 Task: Open an excel sheet with  and write heading  Student grades data  Add 10 students name:-  'Joshua Rivera, Zoey Coleman, Ryan Wright, Addison Bailey, Jonathan Simmons, Brooklyn Ward, Caleb Barnes, Audrey Collins, Gabriel Perry, Sofia Bell. ' in march Last week sales are  100 to 150. Math Grade:-  90, 95, 80, 92, 85,88, 90, 78, 92, 85.Science Grade:-  85, 87, 92, 88, 90, 85, 92, 80, 88, 90.English Grade:-  92, 90, 85, 90, 88, 92, 85, 82, 90, 88. _x000D_
History Grade:-  88, 92, 78, 95, 90, 90, 80, 85, 92, 90. Total use the formula   =SUM(D2:G2) then presss enter. Save page analysisSalesBySKU_2022
Action: Mouse moved to (148, 174)
Screenshot: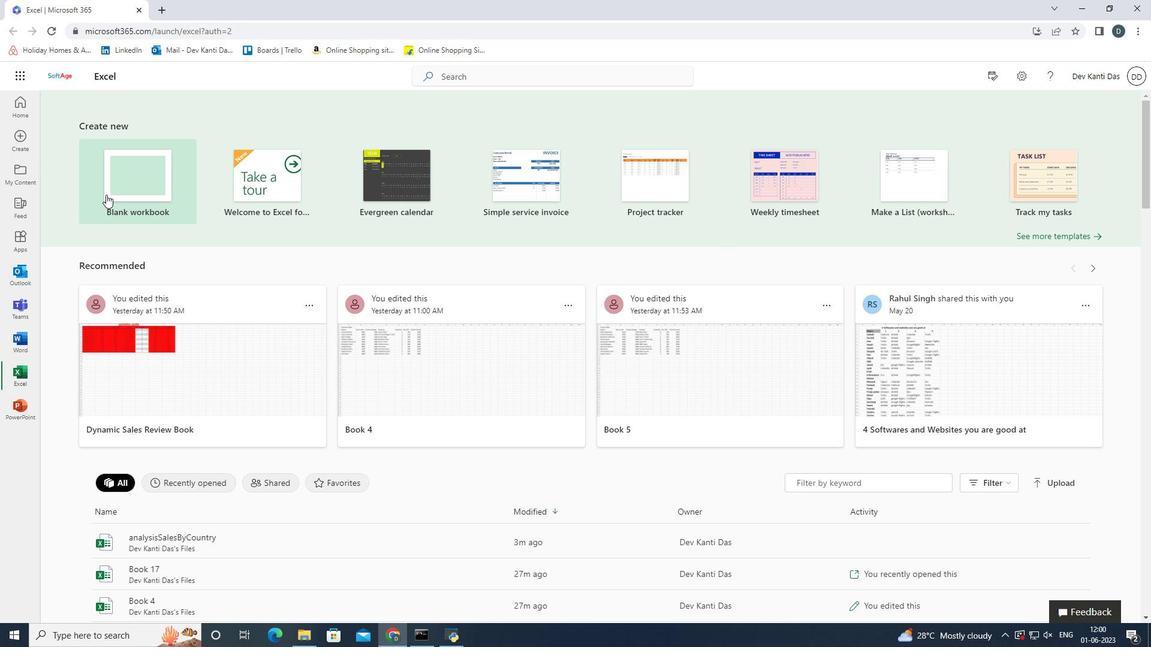
Action: Mouse pressed left at (148, 174)
Screenshot: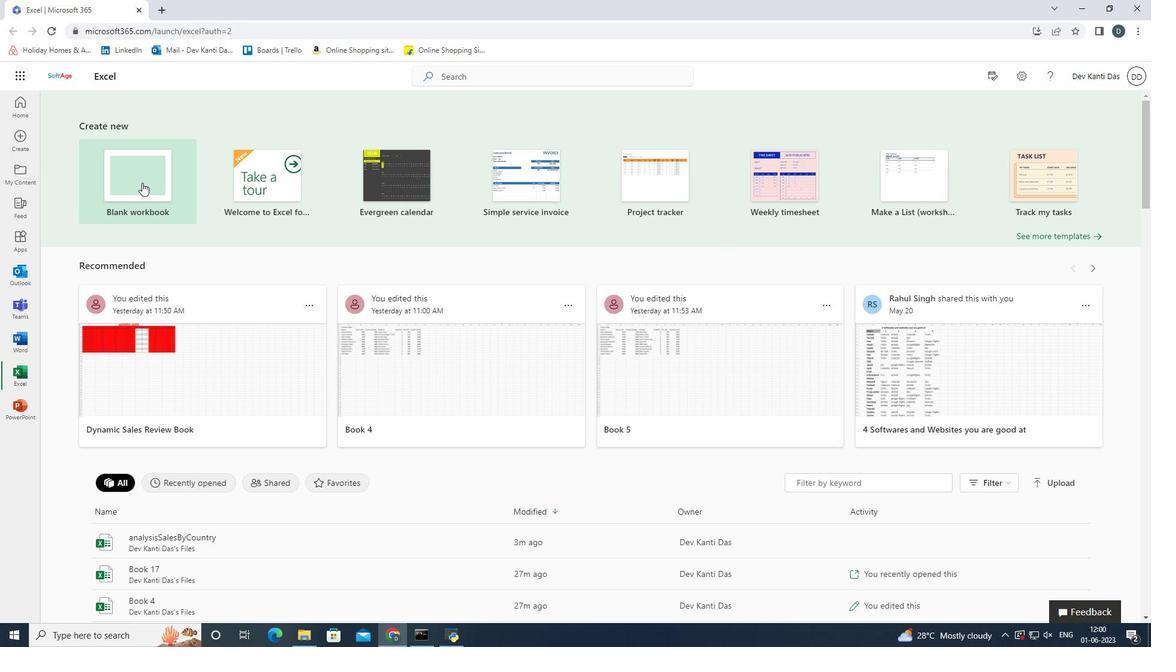 
Action: Mouse moved to (53, 202)
Screenshot: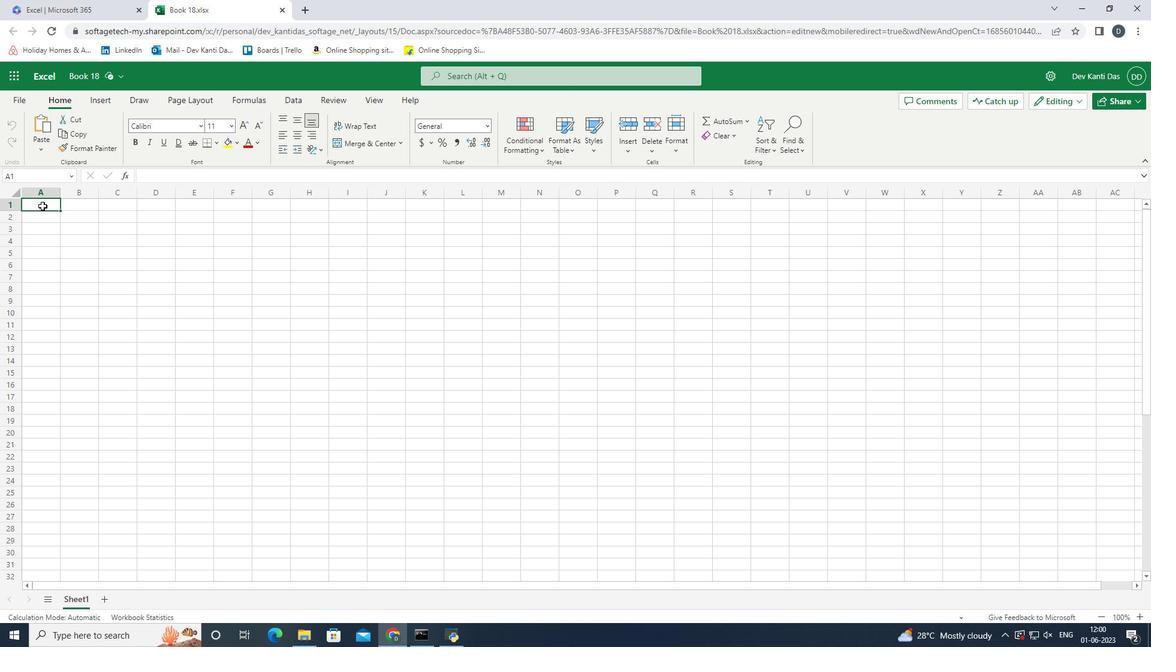 
Action: Mouse pressed left at (53, 202)
Screenshot: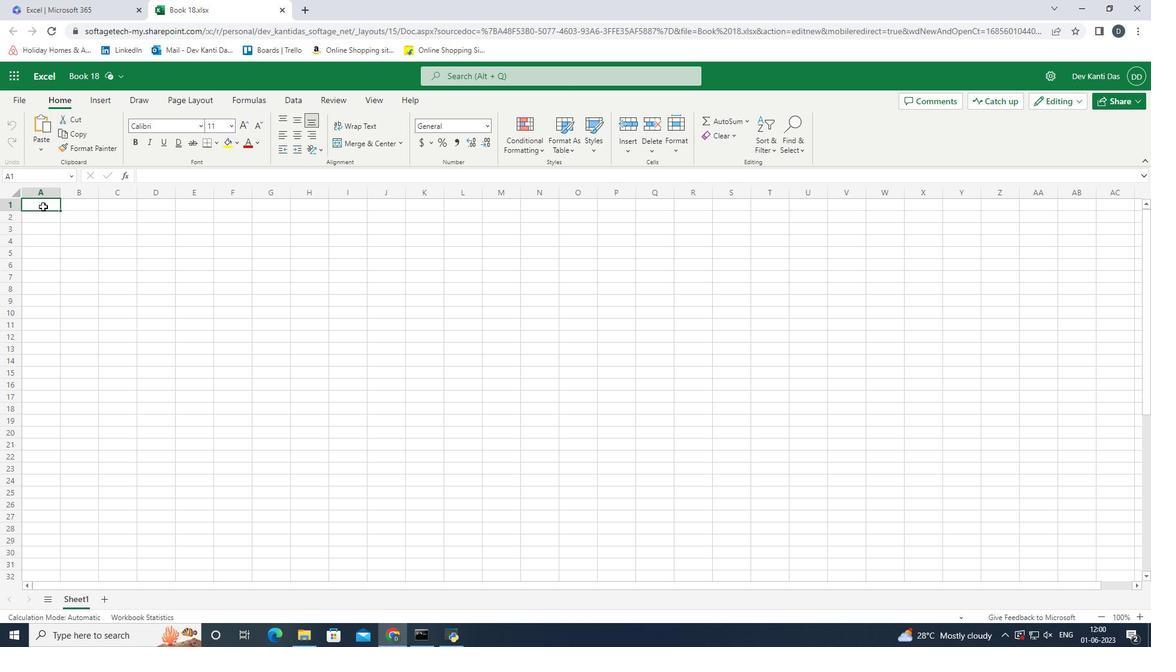 
Action: Mouse moved to (562, 315)
Screenshot: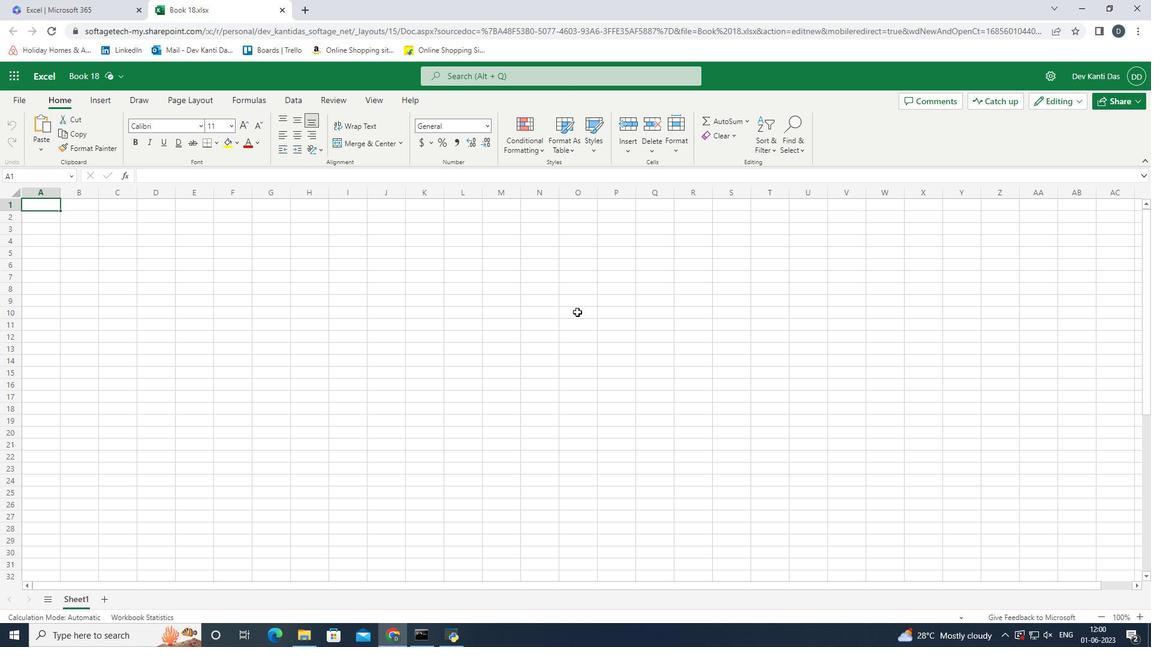 
Action: Key pressed <Key.caps_lock><Key.caps_lock><Key.caps_lock><Key.caps_lock><Key.caps_lock><Key.caps_lock><Key.caps_lock><Key.caps_lock><Key.caps_lock>STU<Key.backspace><Key.backspace><Key.caps_lock><Key.backspace><Key.shift>Student<Key.space><Key.shift>Grades<Key.space><Key.shift><Key.shift><Key.shift><Key.shift><Key.shift><Key.shift><Key.shift><Key.shift><Key.shift><Key.shift><Key.shift><Key.shift>d<Key.backspace><Key.shift>Data<Key.enter><Key.shift><Key.shift><Key.shift><Key.shift><Key.shift>Name<Key.enter><Key.shift><Key.shift><Key.shift><Key.shift><Key.shift>Joshua<Key.space><Key.shift><Key.shift><Key.shift><Key.shift><Key.shift><Key.shift>Rivera<Key.enter>
Screenshot: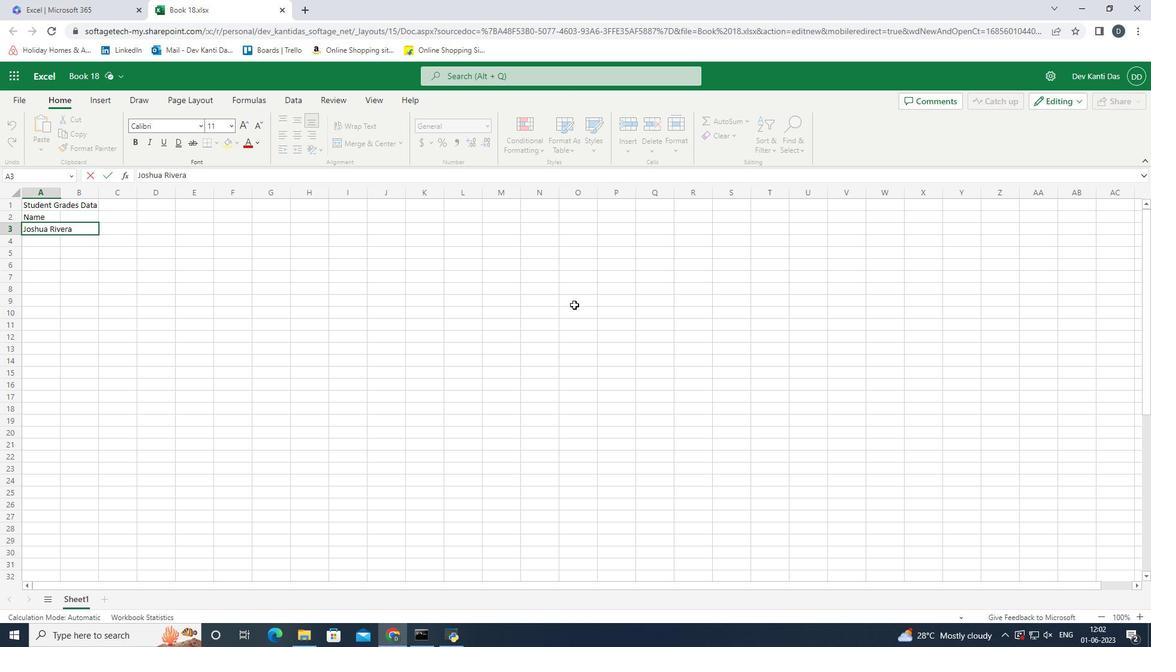 
Action: Mouse moved to (446, 307)
Screenshot: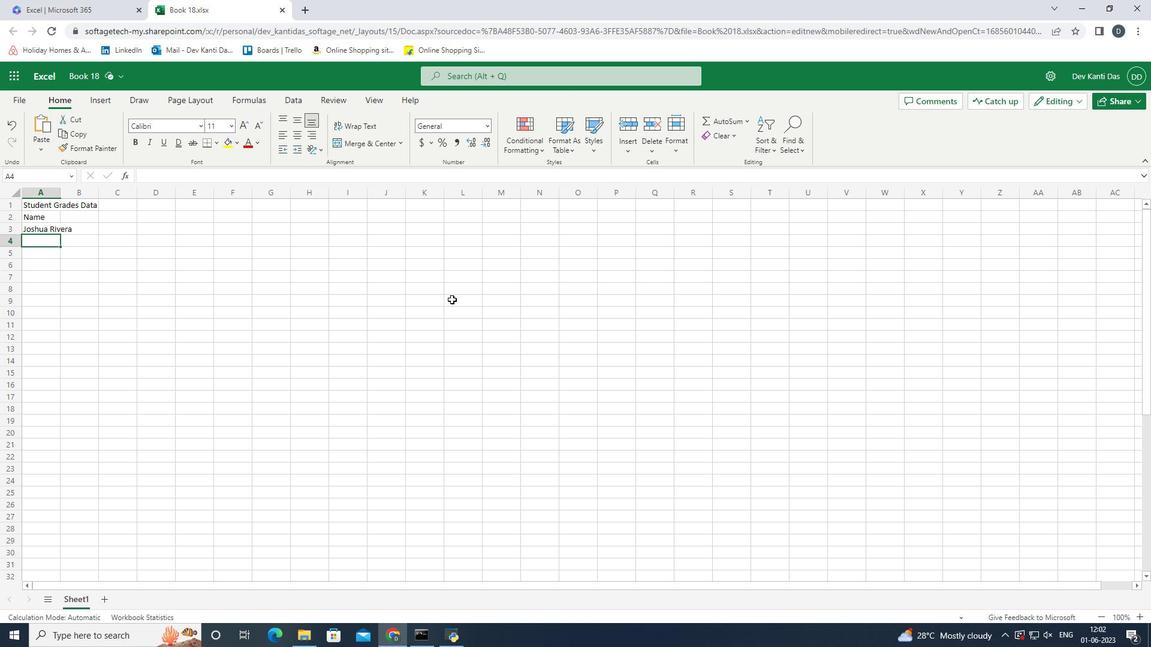 
Action: Key pressed <Key.shift>Zoey<Key.space><Key.shift>C
Screenshot: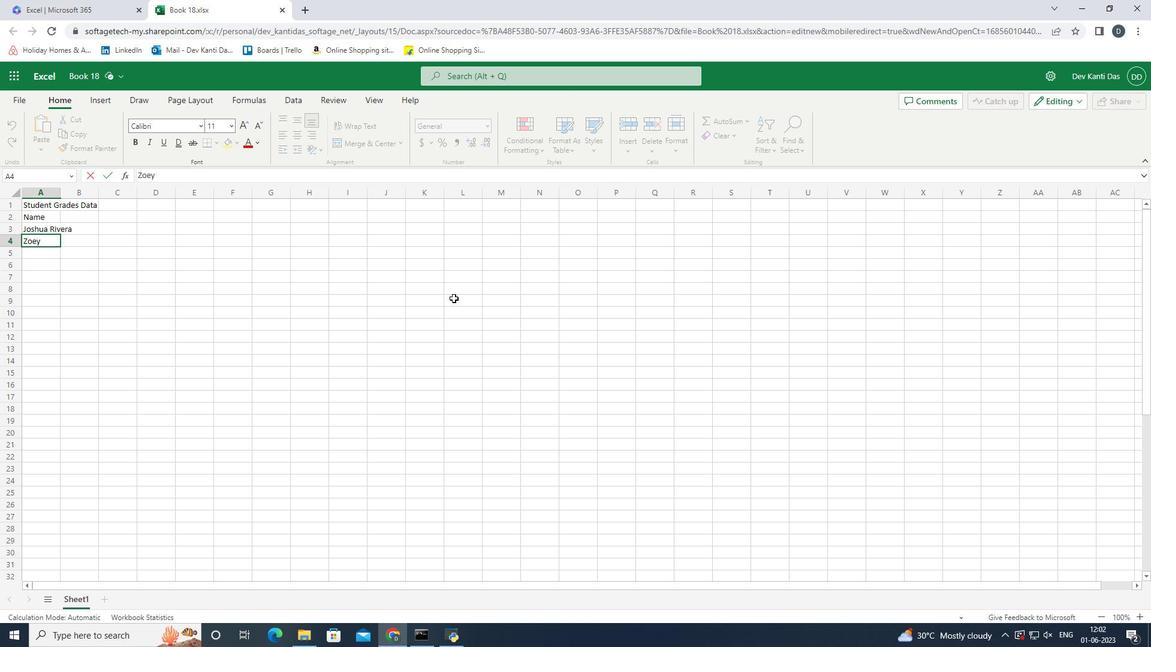 
Action: Mouse moved to (484, 288)
Screenshot: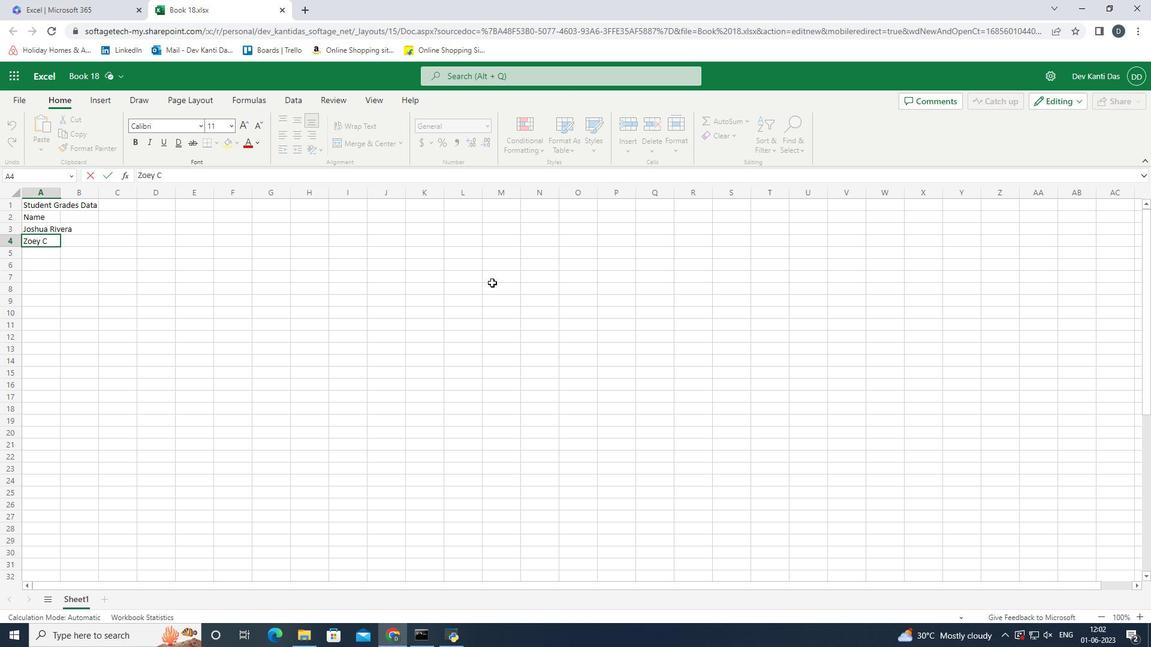 
Action: Key pressed oleman<Key.enter><Key.shift><Key.shift>Ryan<Key.space><Key.shift><Key.shift><Key.shift><Key.shift><Key.shift><Key.shift><Key.shift><Key.shift><Key.shift><Key.shift><Key.shift><Key.shift>Wright<Key.enter><Key.shift><Key.shift><Key.shift><Key.shift>Addison<Key.space><Key.shift><Key.shift>Bailey<Key.enter><Key.shift>Jonathan<Key.space><Key.shift><Key.shift><Key.shift><Key.shift><Key.shift><Key.shift><Key.shift>Simmons<Key.enter><Key.shift>Brooklyn<Key.space><Key.shift>Ward<Key.enter><Key.shift>Caleb<Key.space><Key.shift><Key.shift><Key.shift><Key.shift><Key.shift><Key.shift><Key.shift>Barnes<Key.enter><Key.shift><Key.shift>Audrey<Key.space><Key.shift><Key.shift><Key.shift><Key.shift><Key.shift><Key.shift><Key.shift><Key.shift><Key.shift><Key.shift><Key.shift><Key.shift><Key.shift><Key.shift><Key.shift><Key.shift><Key.shift><Key.shift><Key.shift><Key.shift><Key.shift><Key.shift><Key.shift><Key.shift><Key.shift><Key.shift><Key.shift><Key.shift><Key.shift><Key.shift><Key.shift><Key.shift><Key.shift><Key.shift><Key.shift><Key.shift><Key.shift>Collins<Key.enter><Key.shift>Gabriel<Key.space><Key.shift><Key.shift><Key.shift><Key.shift><Key.shift><Key.shift><Key.shift><Key.shift><Key.shift><Key.shift><Key.shift>Perry<Key.enter><Key.shift>Sofia<Key.space><Key.shift><Key.shift><Key.shift><Key.shift>Bell<Key.down><Key.up><Key.right>
Screenshot: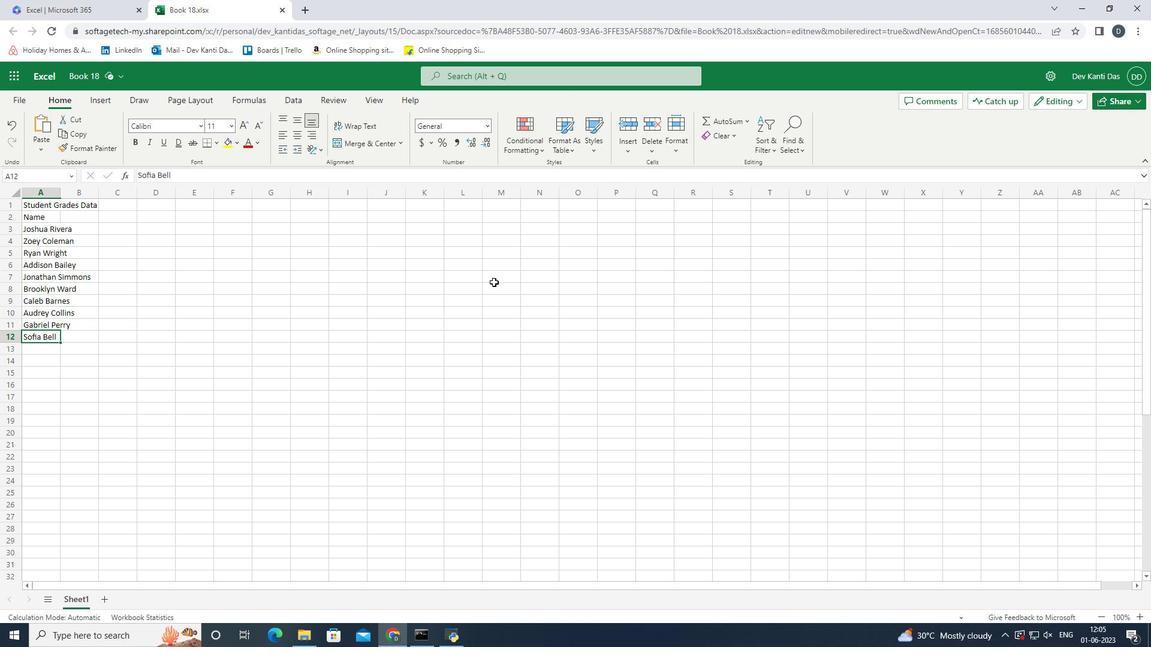 
Action: Mouse moved to (70, 190)
Screenshot: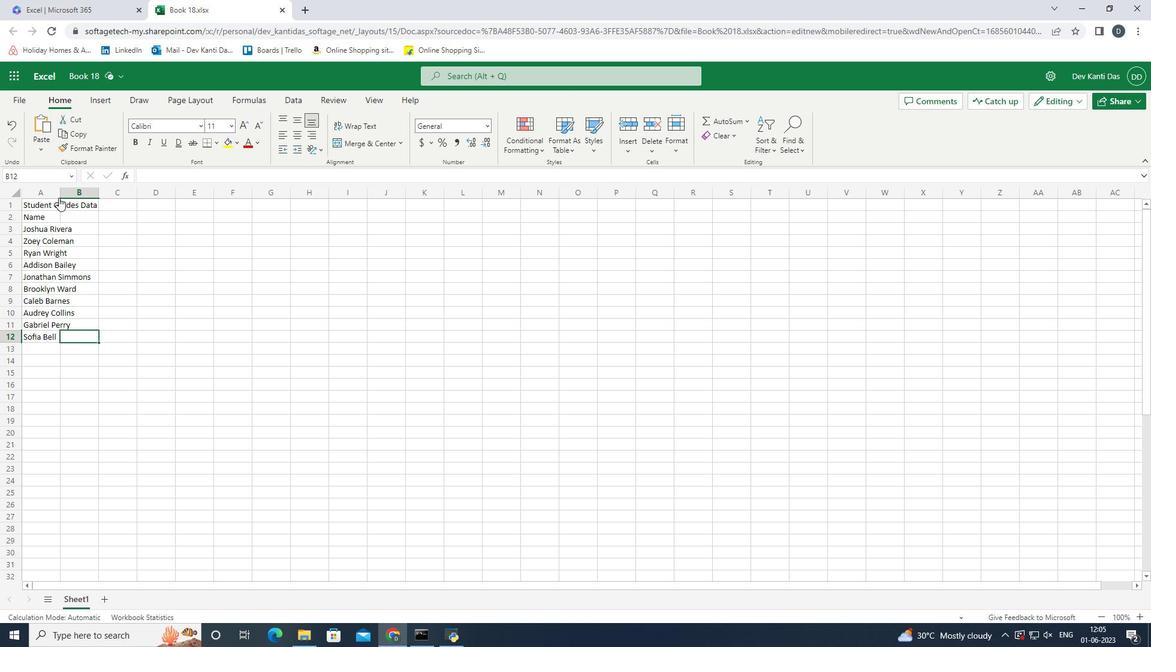 
Action: Mouse pressed left at (70, 190)
Screenshot: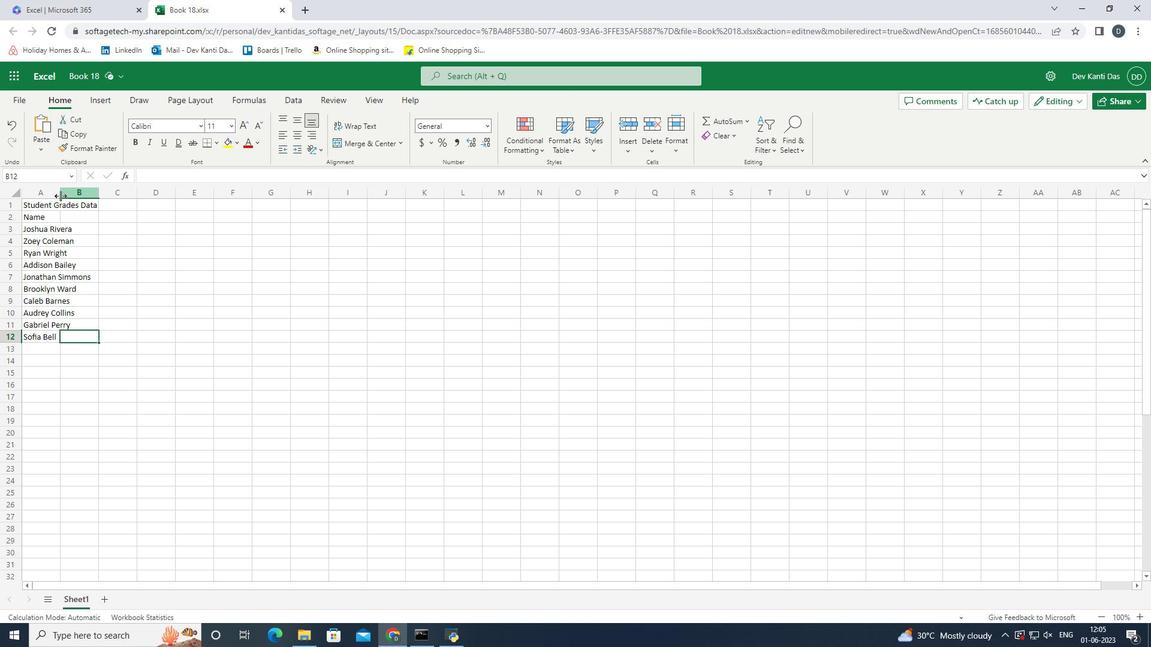 
Action: Mouse moved to (132, 212)
Screenshot: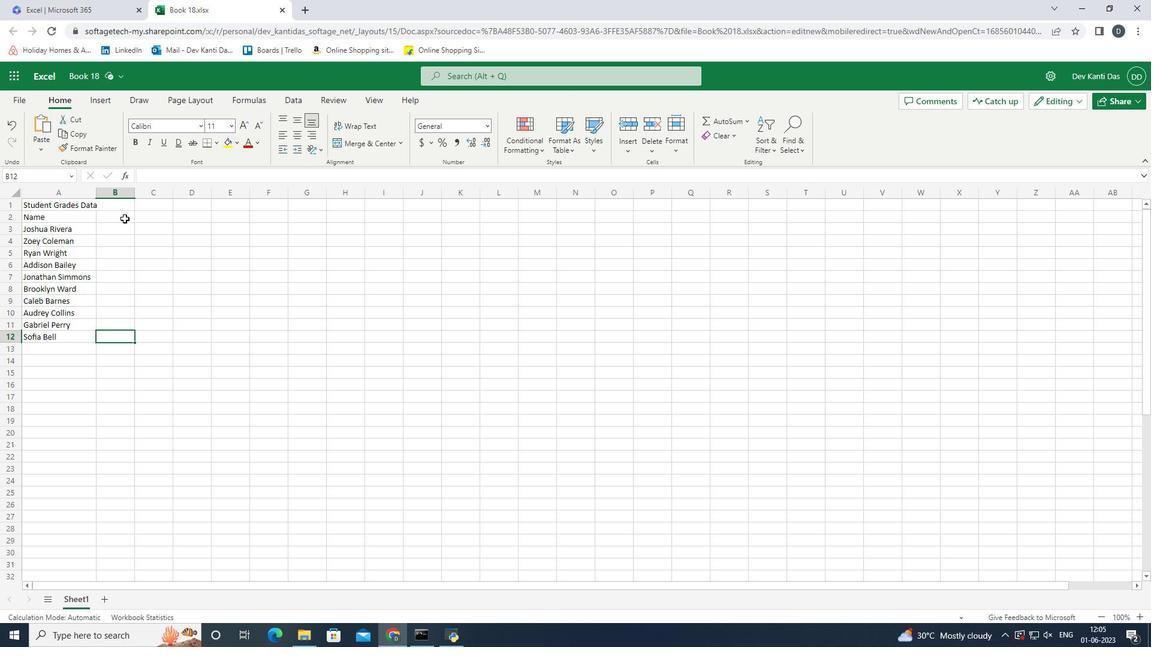 
Action: Mouse pressed left at (132, 212)
Screenshot: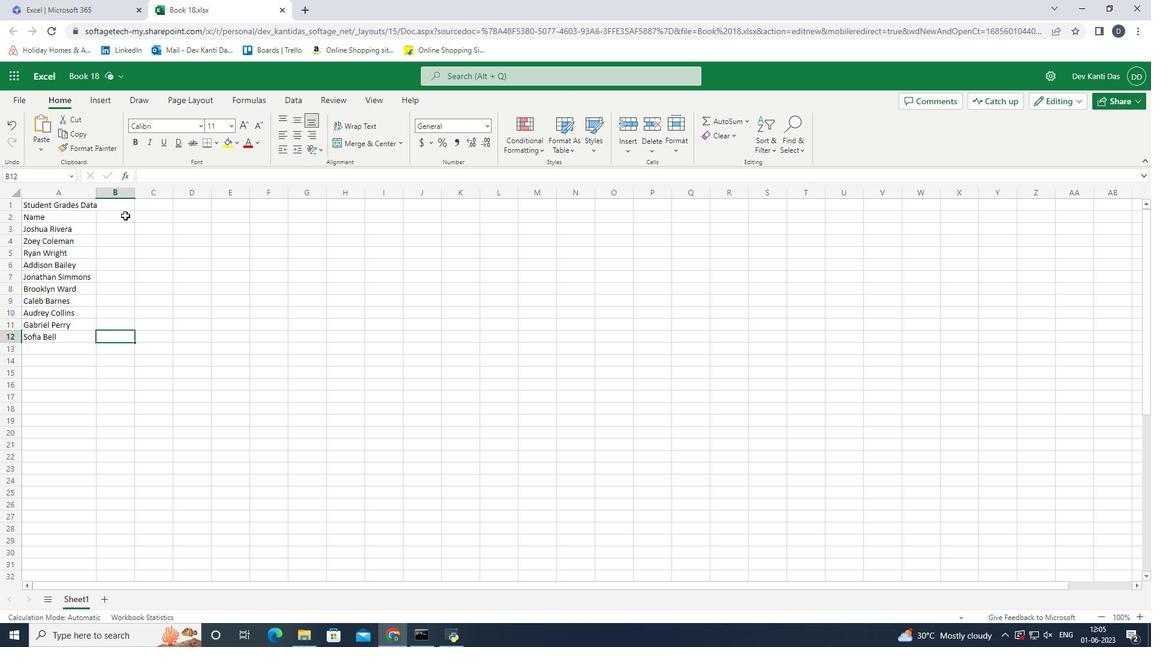 
Action: Mouse moved to (237, 315)
Screenshot: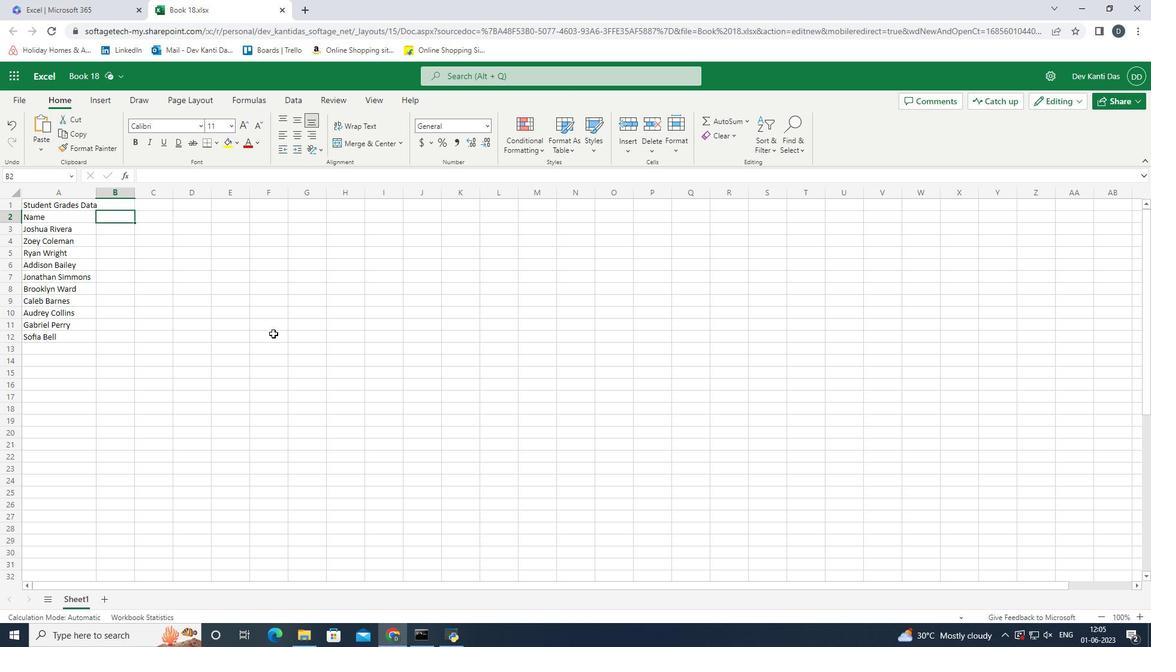 
Action: Key pressed <Key.shift>Last<Key.space><Key.shift><Key.shift><Key.shift><Key.shift><Key.shift><Key.shift><Key.shift><Key.shift><Key.shift>Week<Key.space><Key.shift>Sales<Key.enter>
Screenshot: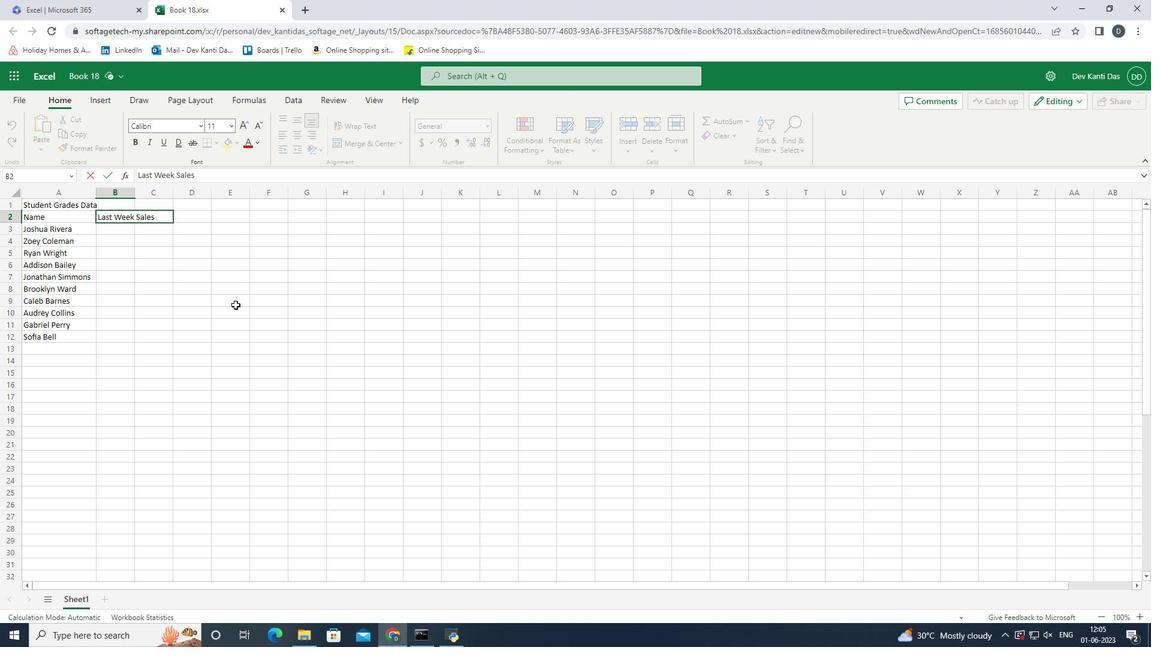 
Action: Mouse moved to (142, 190)
Screenshot: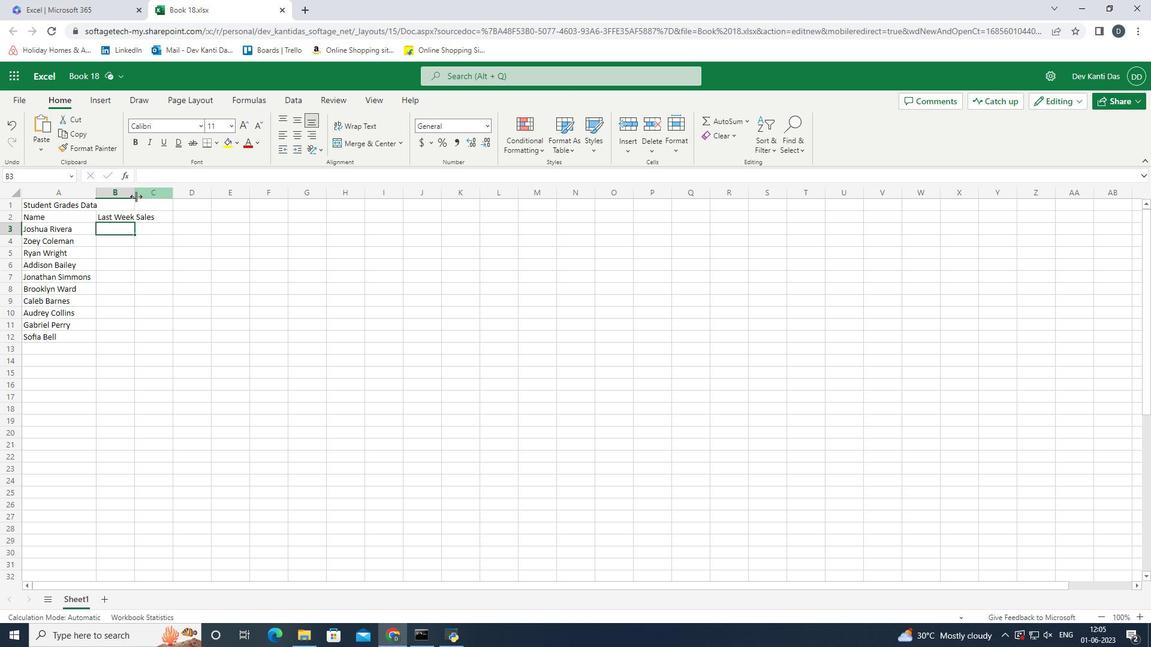 
Action: Mouse pressed left at (142, 190)
Screenshot: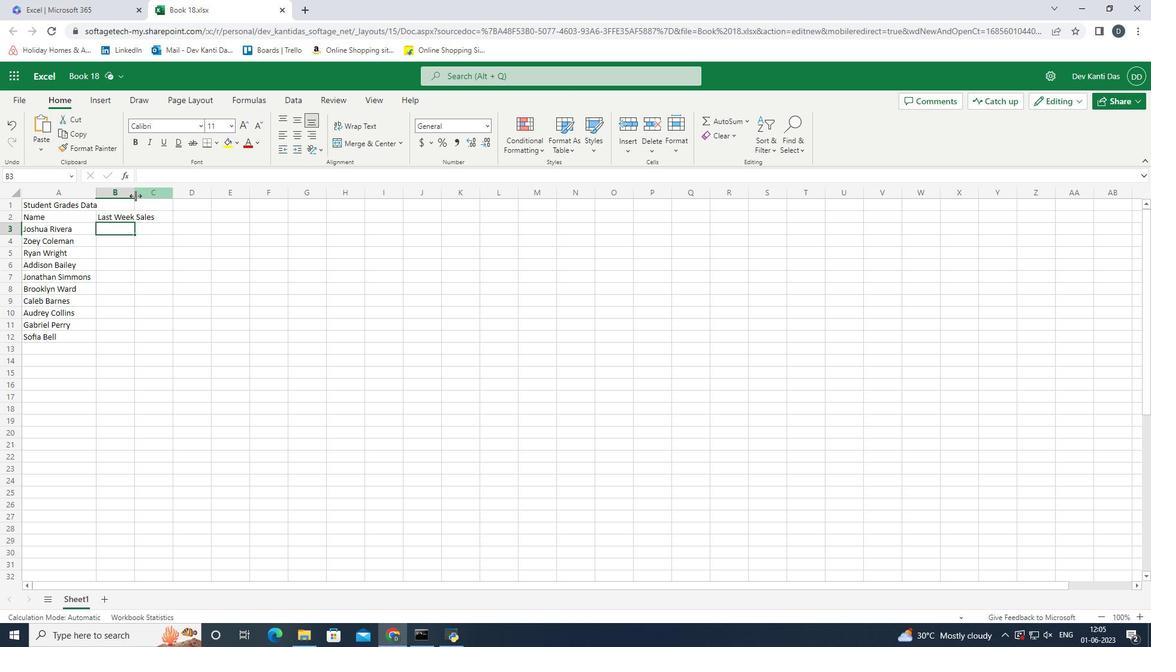 
Action: Mouse moved to (151, 214)
Screenshot: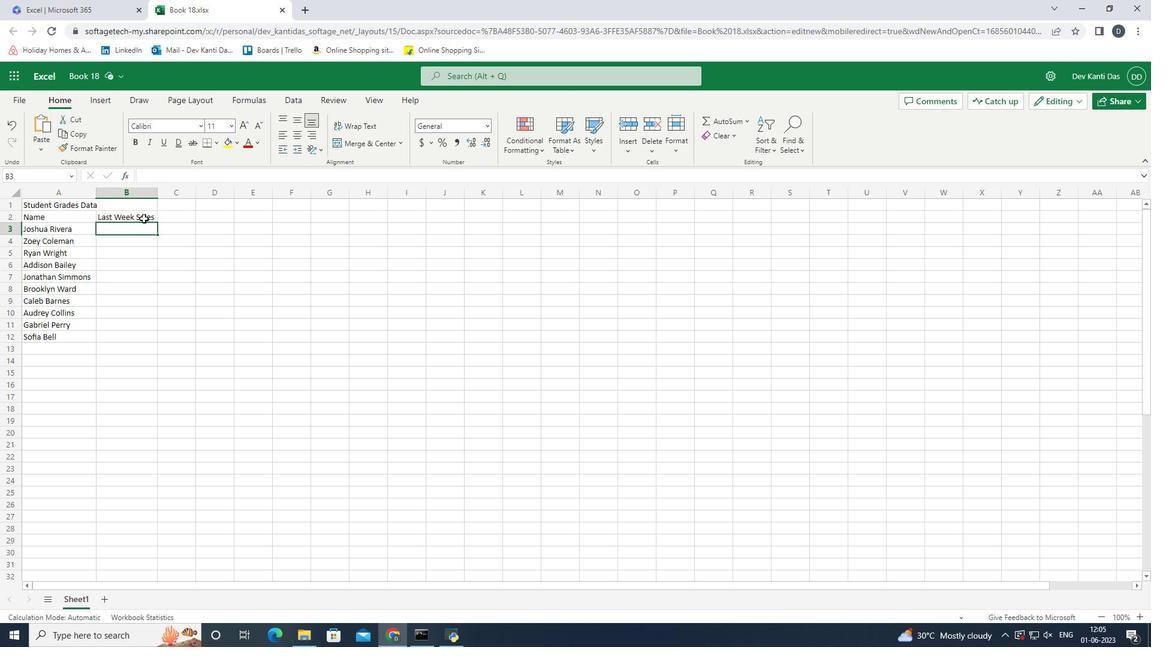 
Action: Mouse pressed left at (151, 214)
Screenshot: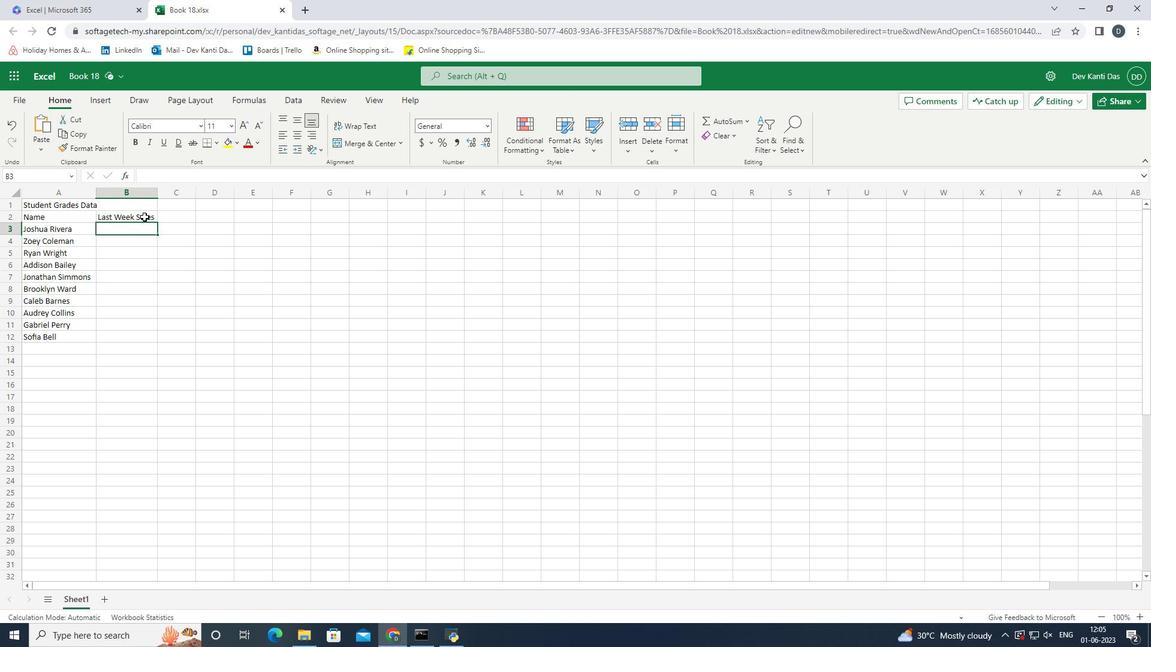 
Action: Mouse moved to (146, 214)
Screenshot: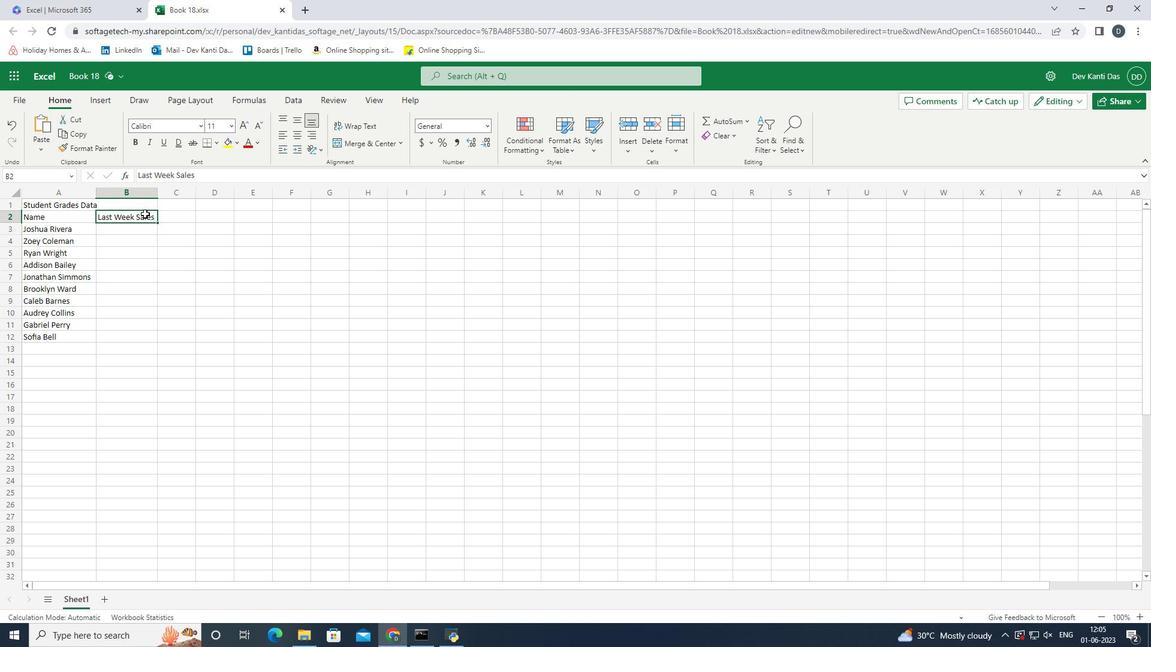 
Action: Mouse pressed left at (146, 214)
Screenshot: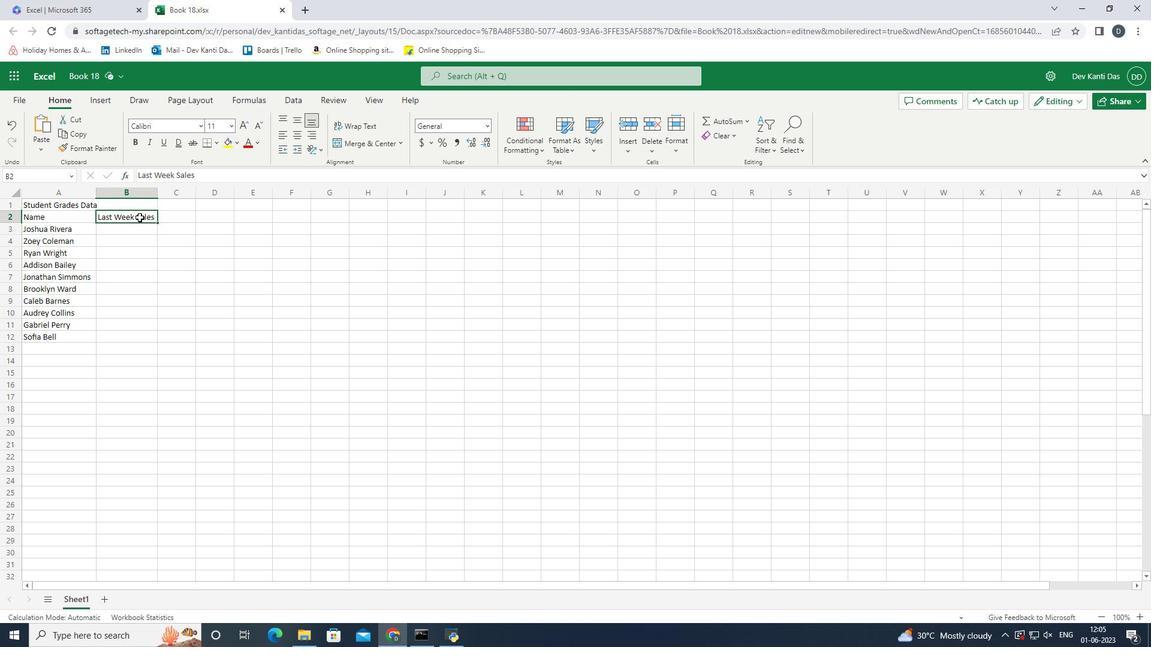 
Action: Mouse pressed left at (146, 214)
Screenshot: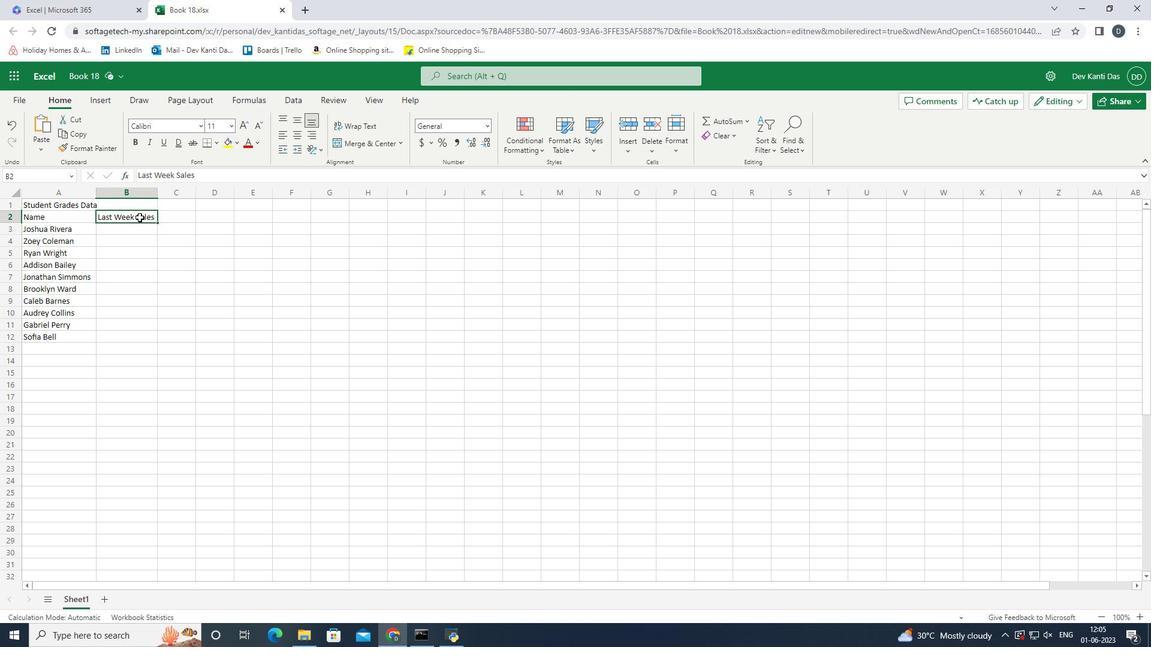 
Action: Mouse moved to (297, 216)
Screenshot: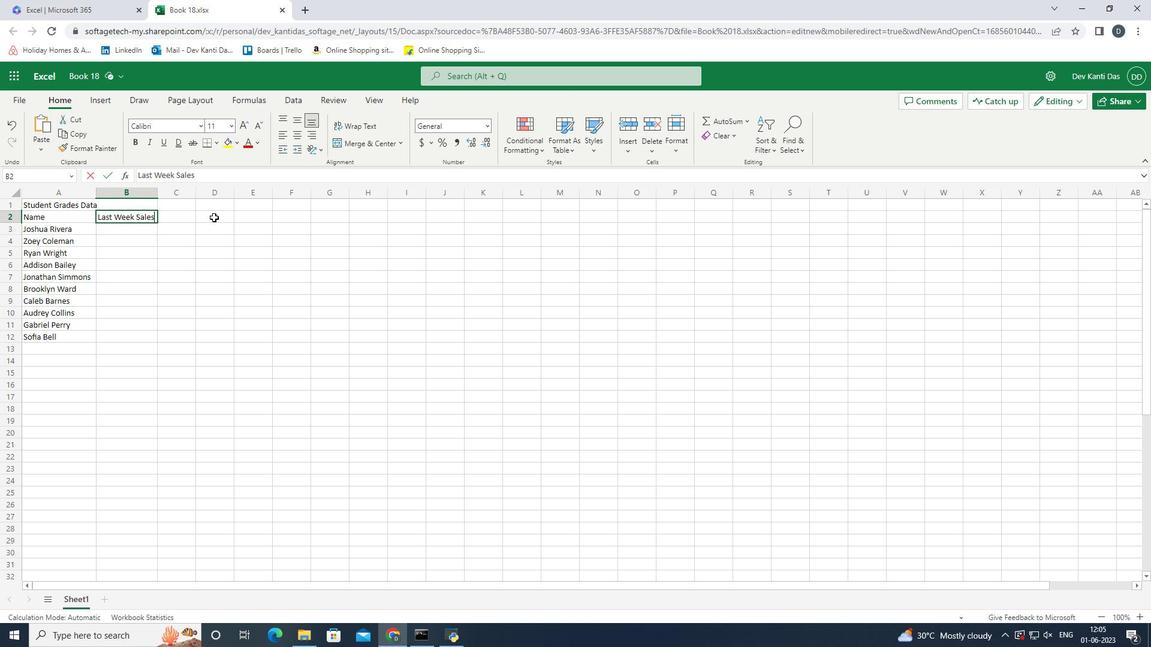 
Action: Key pressed <Key.space>of<Key.space><Key.shift>March<Key.enter>
Screenshot: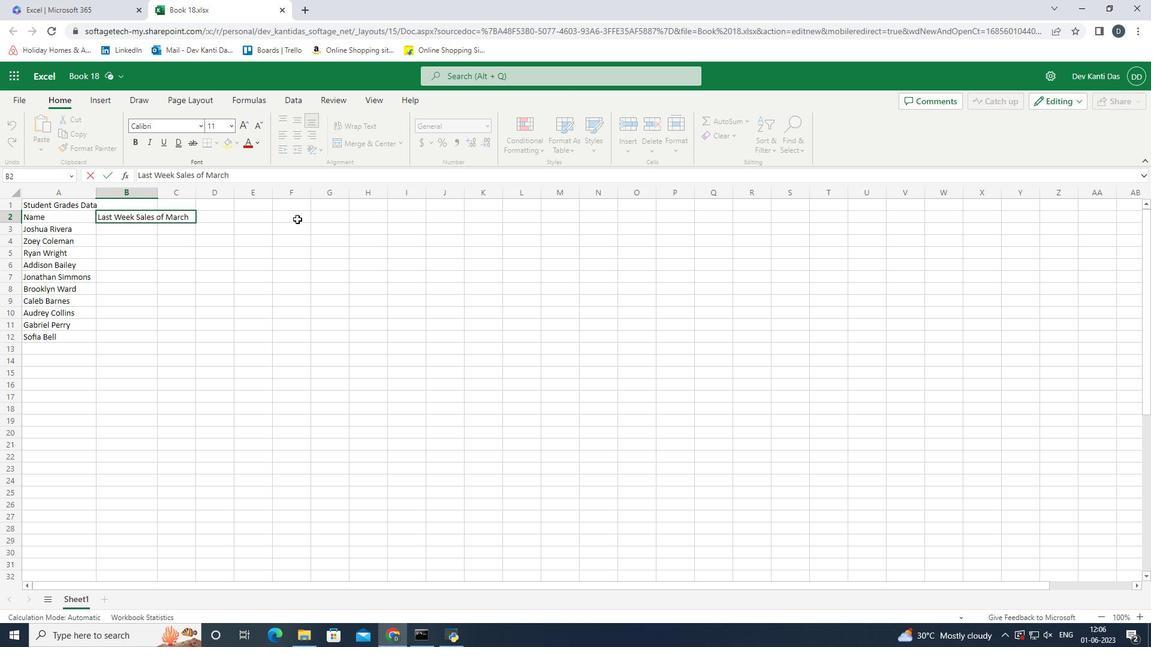 
Action: Mouse moved to (163, 184)
Screenshot: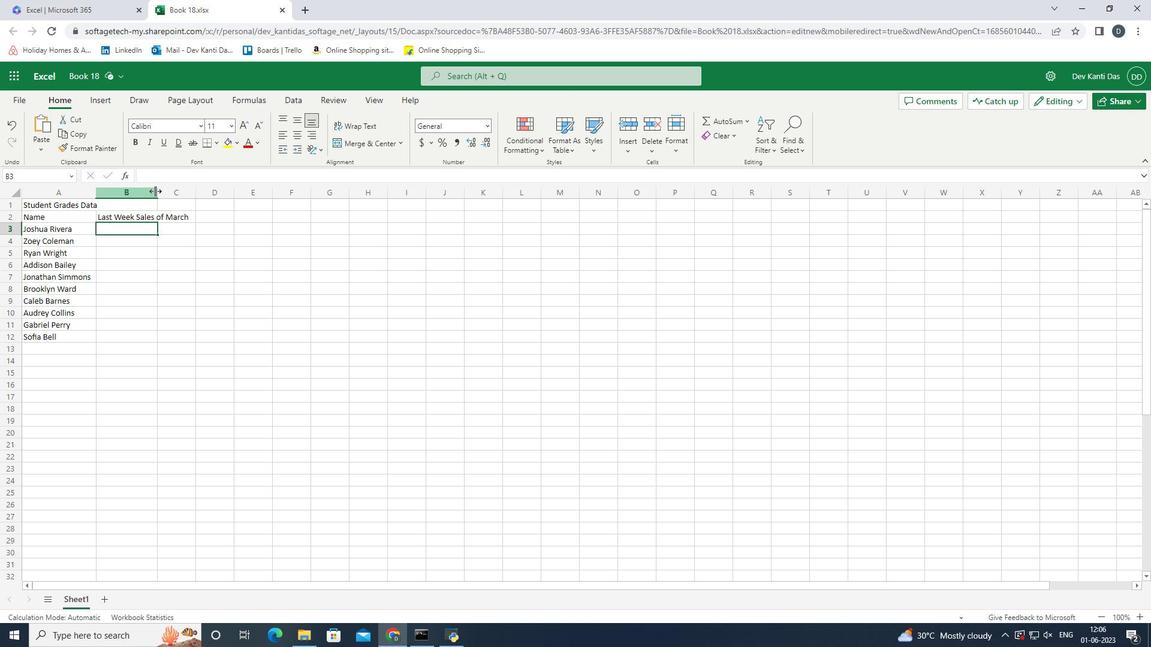 
Action: Mouse pressed left at (163, 184)
Screenshot: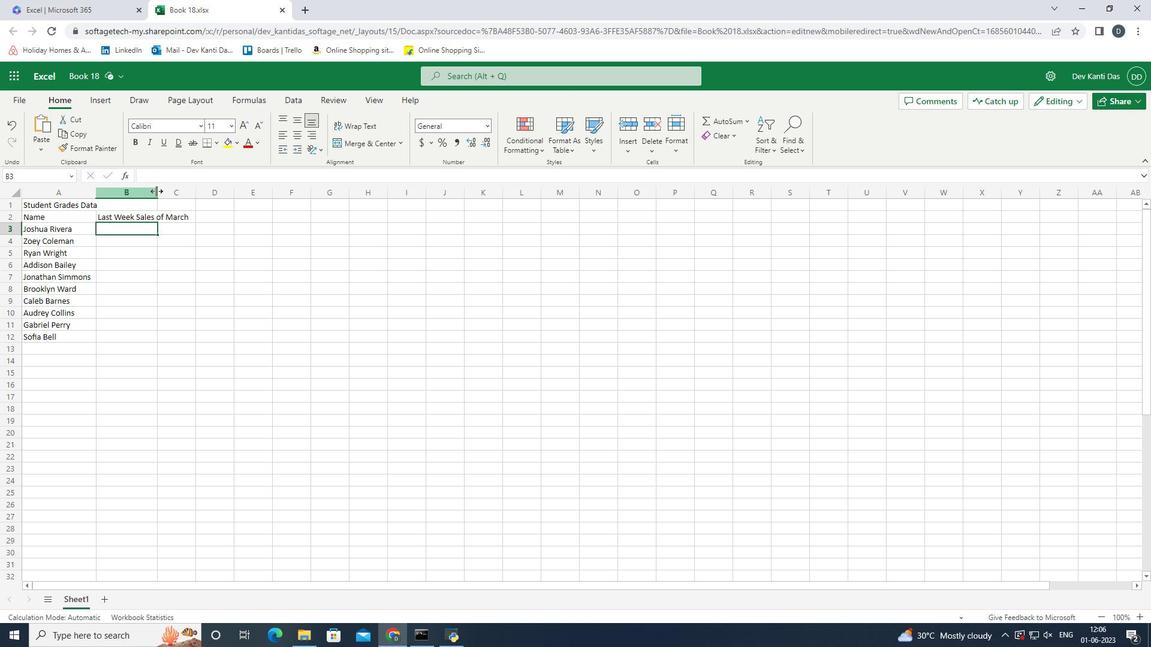 
Action: Mouse moved to (315, 303)
Screenshot: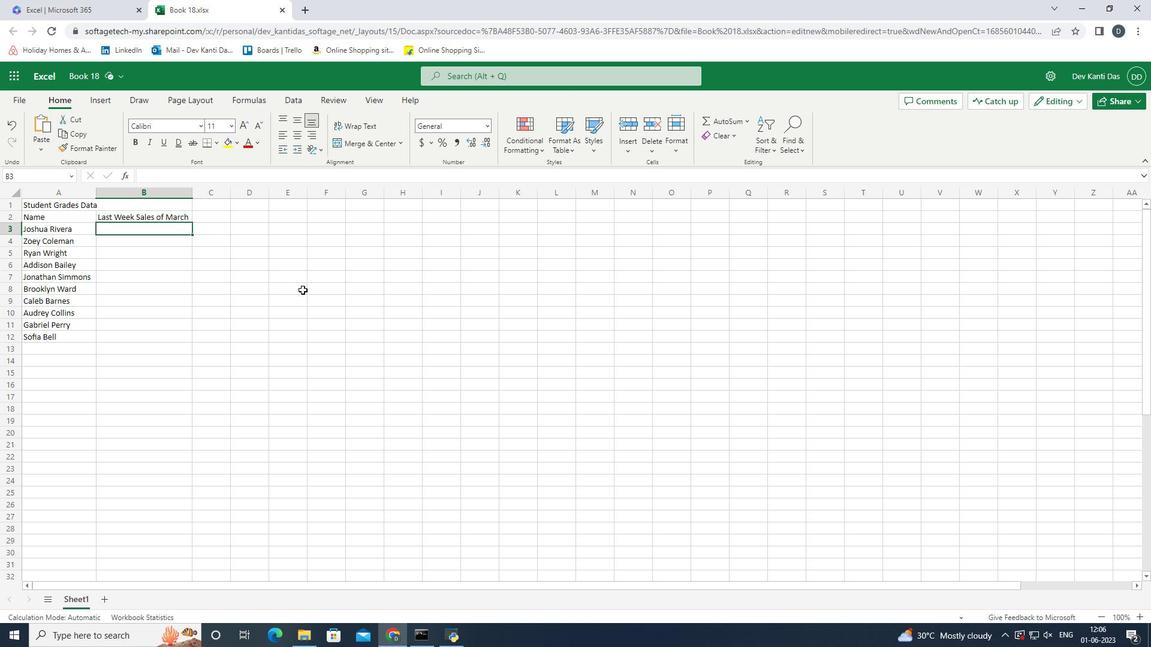 
Action: Key pressed 105<Key.enter>110<Key.enter>115<Key.enter>120<Key.enter>125<Key.enter>130<Key.enter>135<Key.enter>140<Key.enter>145<Key.enter>150<Key.enter><Key.up><Key.right><Key.up><Key.up><Key.up><Key.up><Key.up><Key.up><Key.up><Key.up><Key.up><Key.up><Key.up><Key.up><Key.down><Key.down><Key.up><Key.down><Key.up>
Screenshot: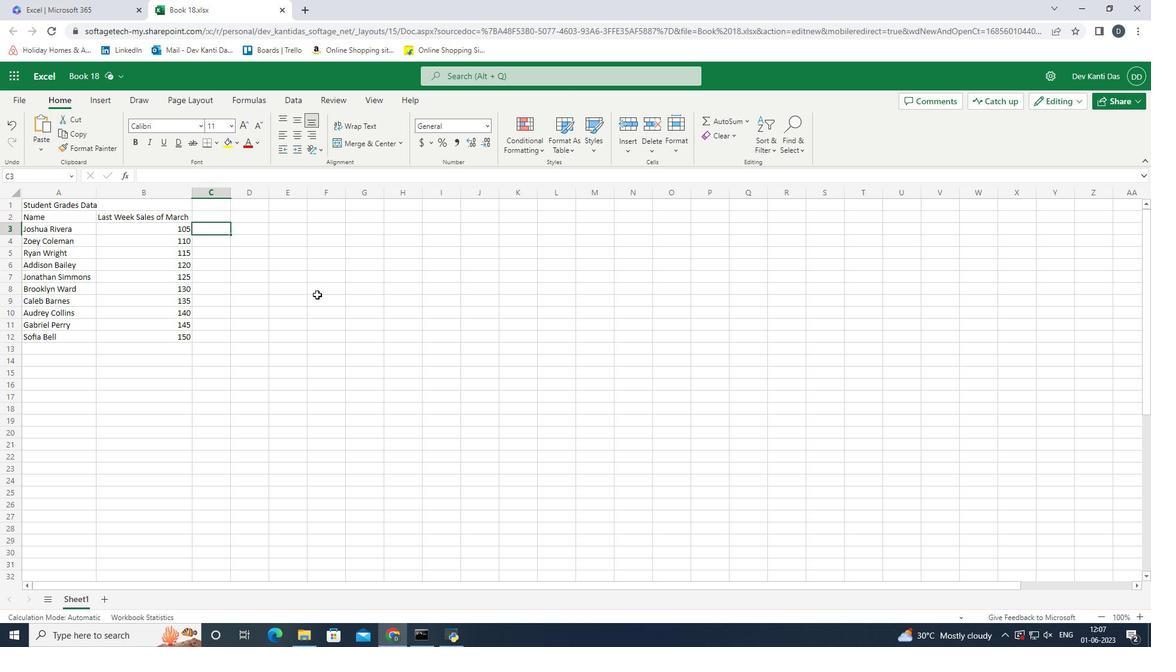 
Action: Mouse moved to (477, 334)
Screenshot: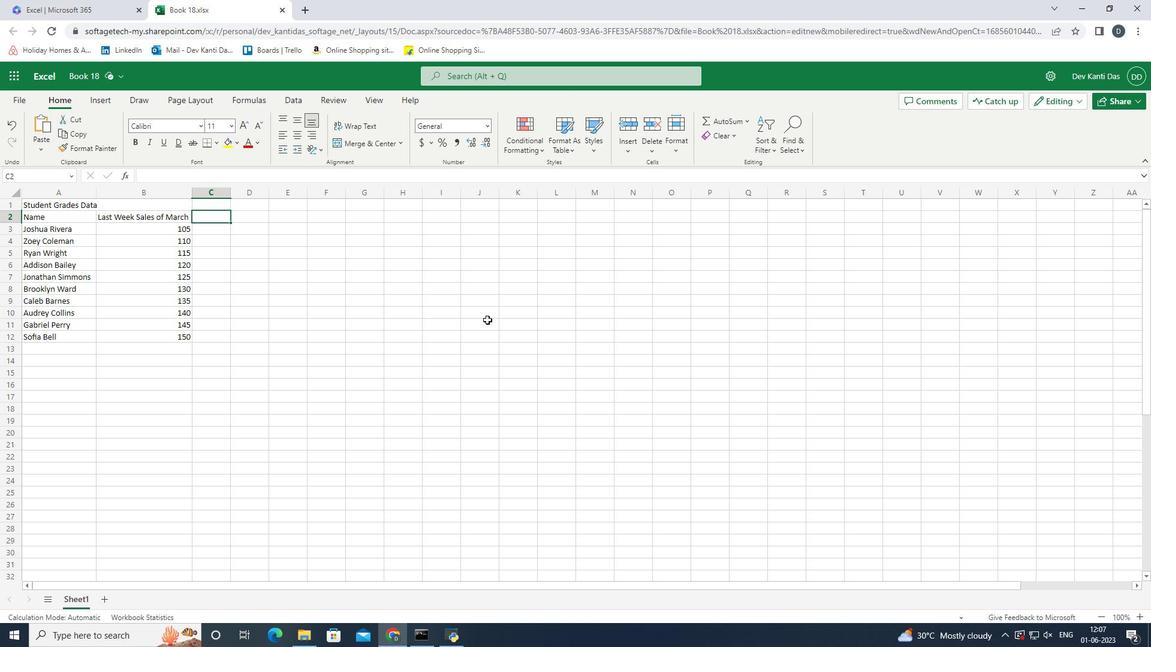 
Action: Key pressed <Key.shift><Key.shift><Key.shift><Key.shift><Key.shift>Math<Key.space><Key.shift><Key.shift><Key.shift><Key.shift><Key.shift><Key.shift><Key.shift><Key.shift><Key.shift><Key.shift><Key.shift><Key.shift><Key.shift><Key.shift>Grade<Key.enter>90<Key.enter>95<Key.enter>80<Key.enter>92<Key.enter>85<Key.enter>88<Key.enter>90<Key.enter>78<Key.enter>92<Key.enter>85<Key.enter><Key.up><Key.right><Key.up><Key.up><Key.up><Key.up><Key.up><Key.up><Key.up><Key.up><Key.up><Key.up><Key.up><Key.down>
Screenshot: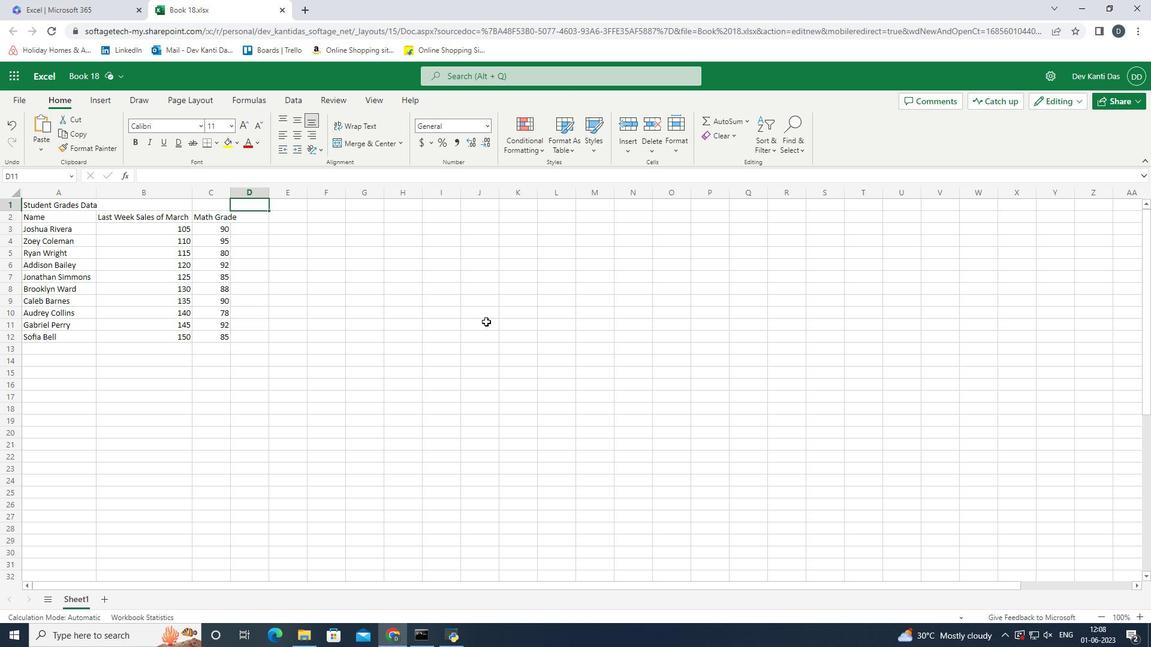 
Action: Mouse moved to (232, 185)
Screenshot: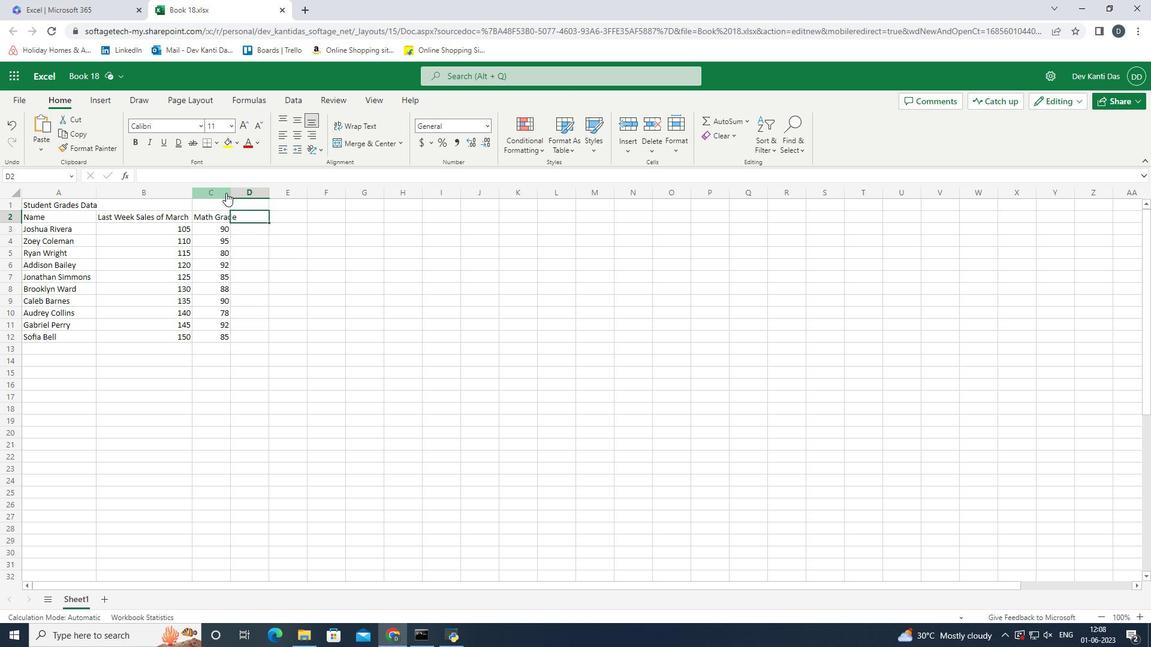 
Action: Mouse pressed left at (232, 185)
Screenshot: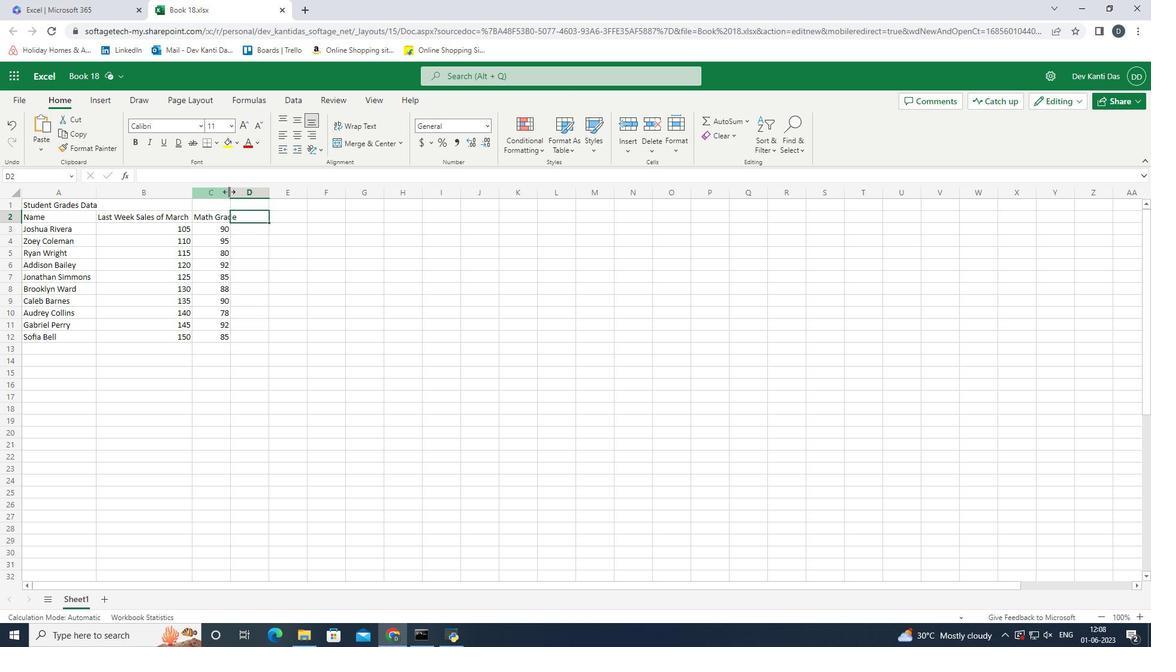 
Action: Mouse moved to (239, 190)
Screenshot: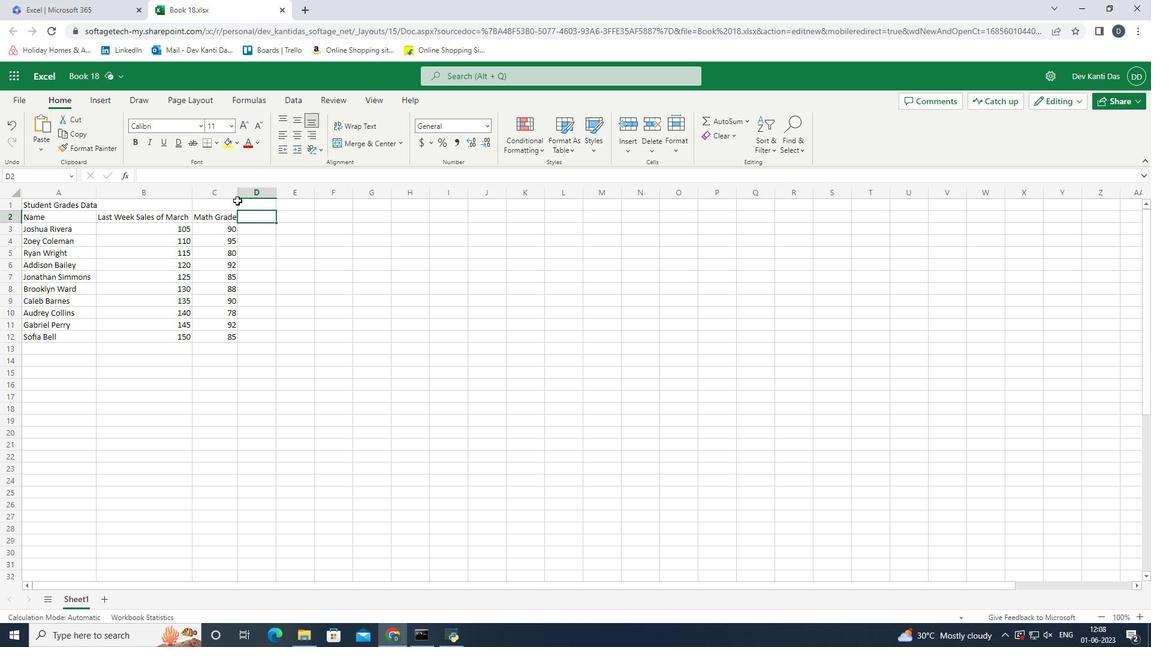 
Action: Mouse pressed left at (239, 190)
Screenshot: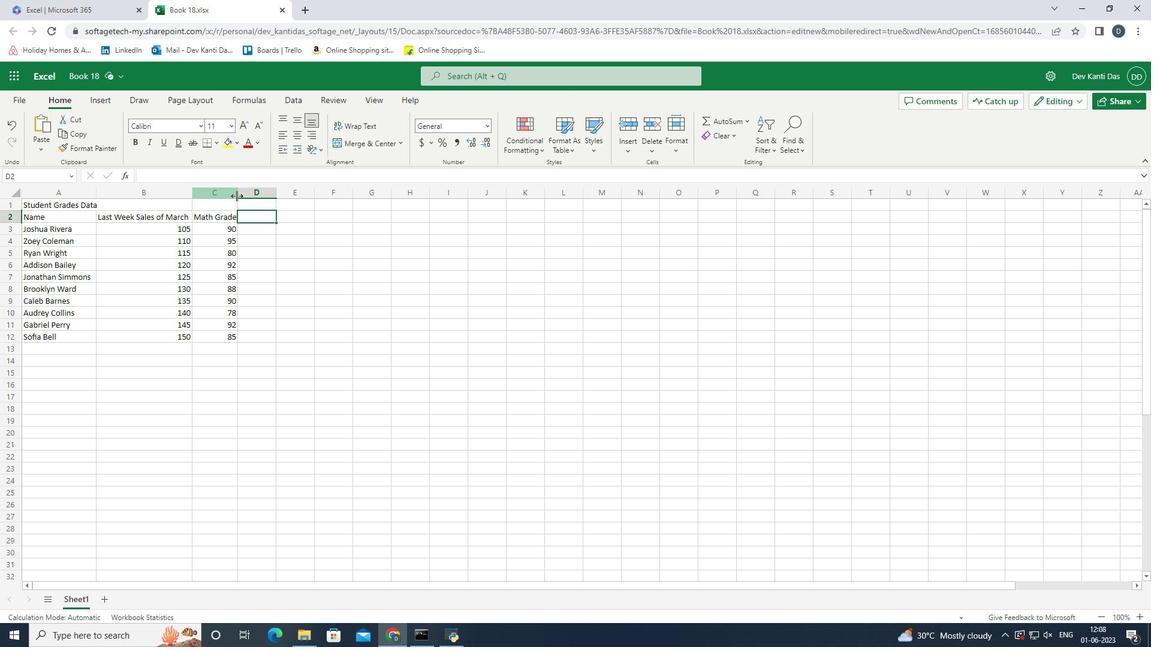 
Action: Mouse moved to (350, 344)
Screenshot: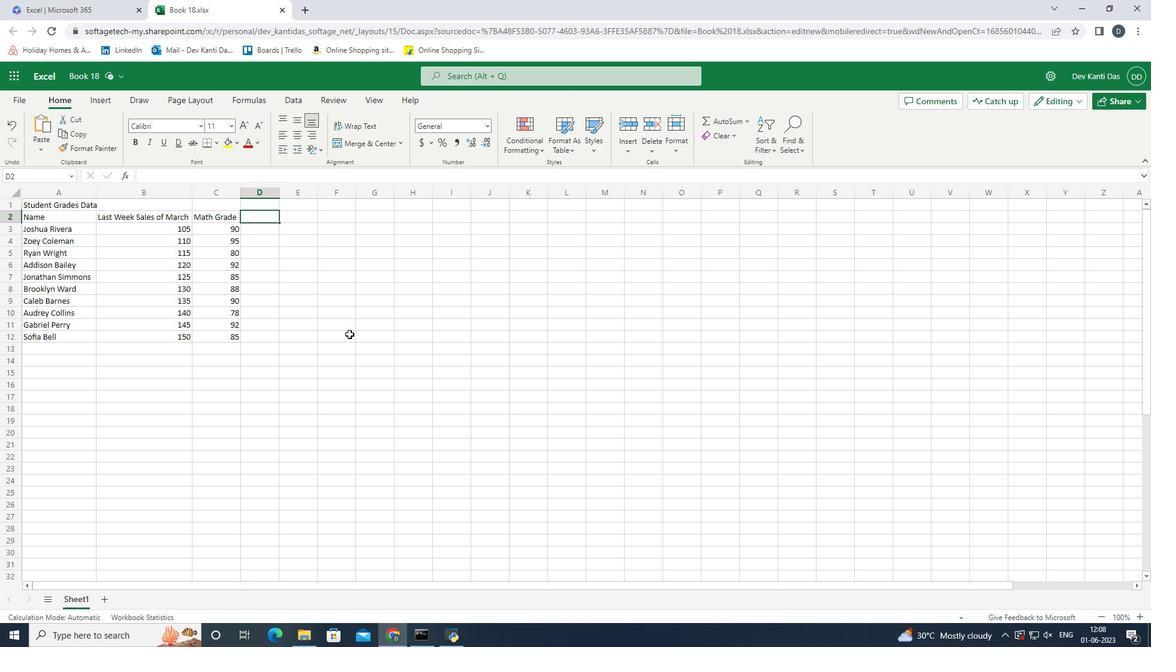 
Action: Key pressed <Key.shift>Science<Key.space><Key.shift>Grade<Key.enter>85<Key.enter>87<Key.enter>92<Key.enter>88<Key.enter>90<Key.enter>85<Key.enter>
Screenshot: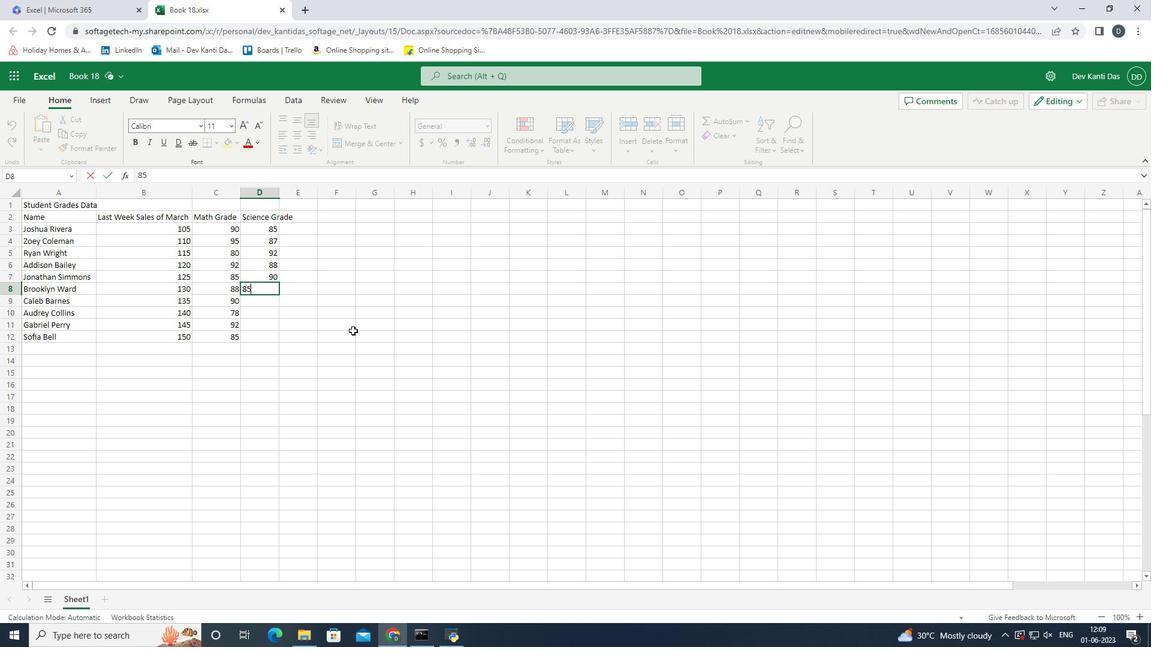 
Action: Mouse moved to (425, 385)
Screenshot: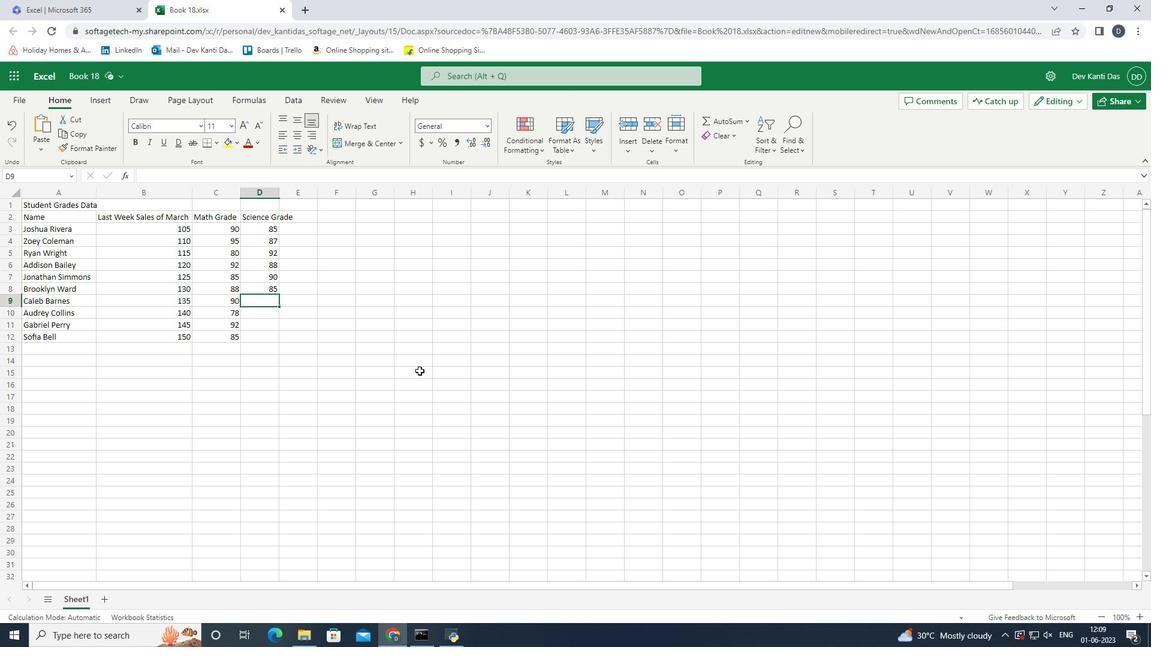 
Action: Key pressed 92<Key.enter>80<Key.enter>88<Key.enter>90<Key.enter><Key.up><Key.right><Key.up><Key.up><Key.up><Key.up><Key.up><Key.up><Key.up><Key.up><Key.up><Key.up>
Screenshot: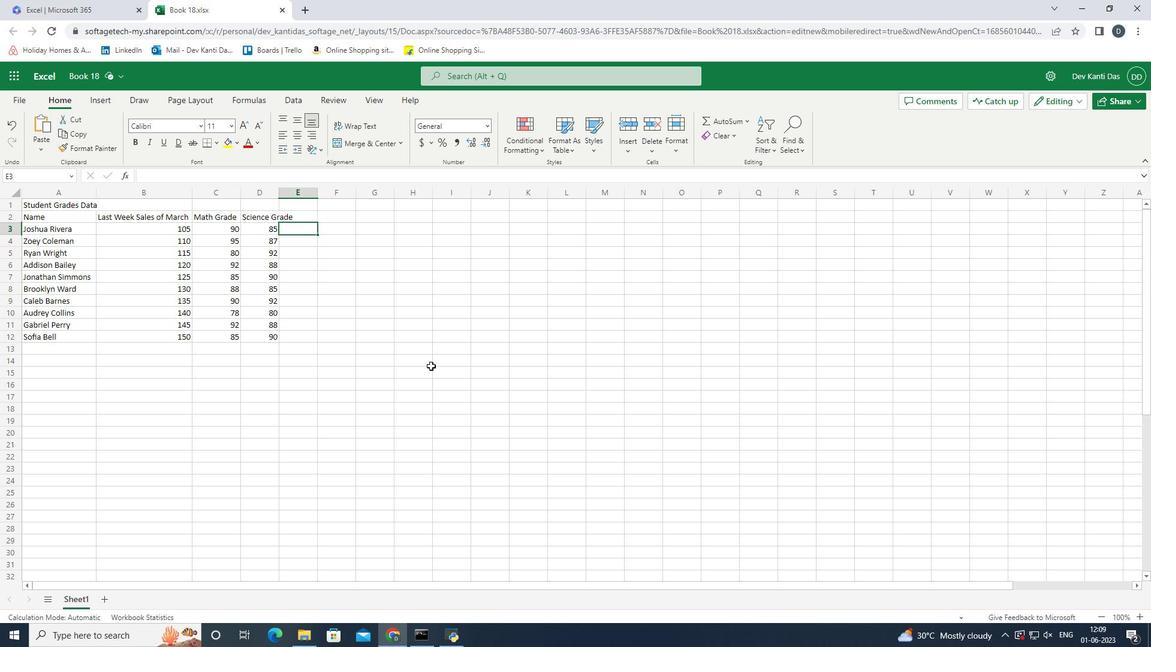 
Action: Mouse moved to (281, 181)
Screenshot: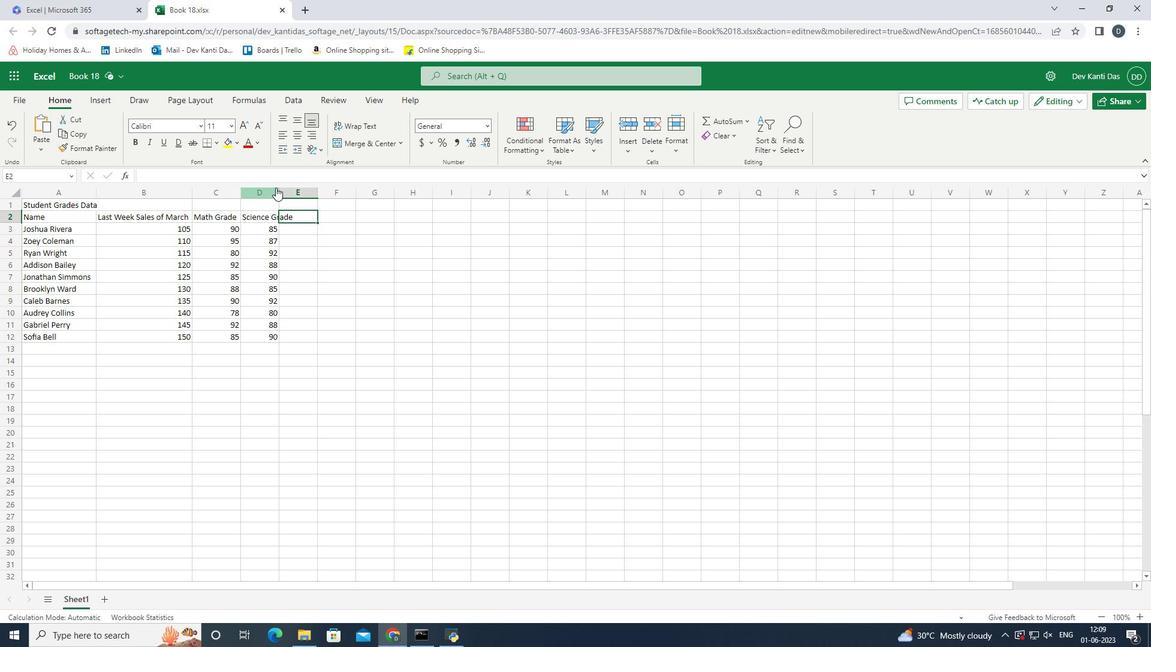 
Action: Mouse pressed left at (281, 181)
Screenshot: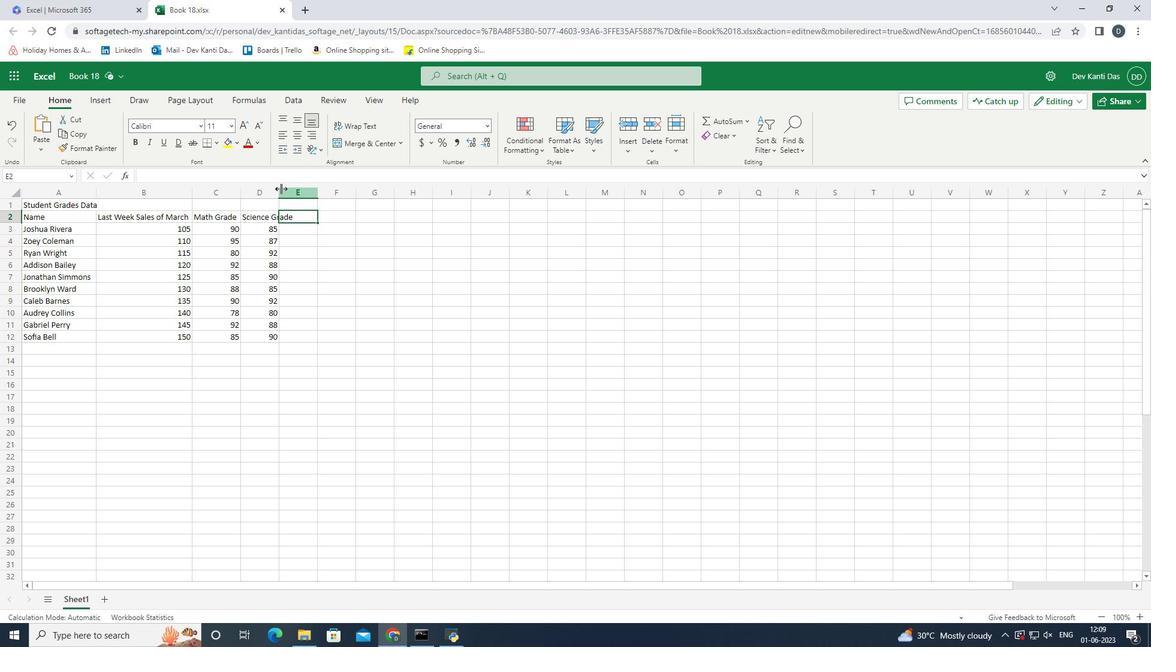 
Action: Mouse moved to (369, 293)
Screenshot: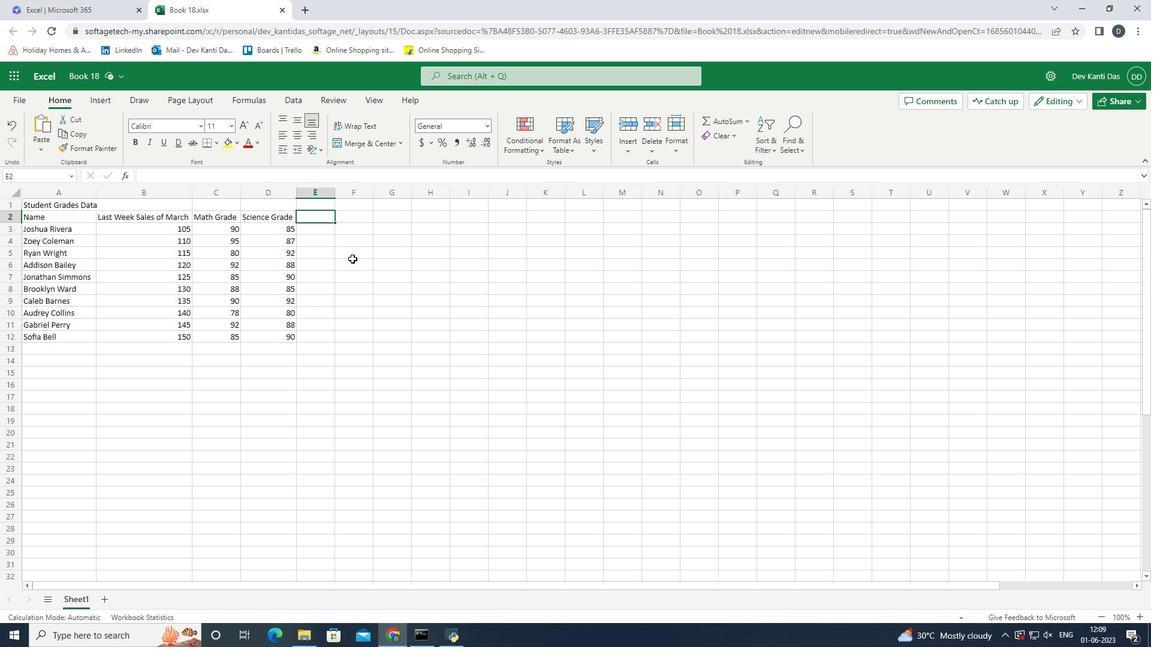 
Action: Key pressed <Key.shift><Key.shift><Key.shift><Key.shift><Key.shift><Key.shift><Key.shift><Key.shift>English<Key.space><Key.shift><Key.shift><Key.shift><Key.shift><Key.shift><Key.shift><Key.shift><Key.shift><Key.shift><Key.shift><Key.shift><Key.shift><Key.shift><Key.shift>Grade<Key.enter>92<Key.enter>90<Key.enter>85<Key.enter>90<Key.enter>88<Key.enter>92<Key.enter>85<Key.enter>82<Key.enter>90<Key.enter>88<Key.right><Key.up><Key.up><Key.up><Key.up><Key.up><Key.up><Key.up><Key.up><Key.up><Key.up>
Screenshot: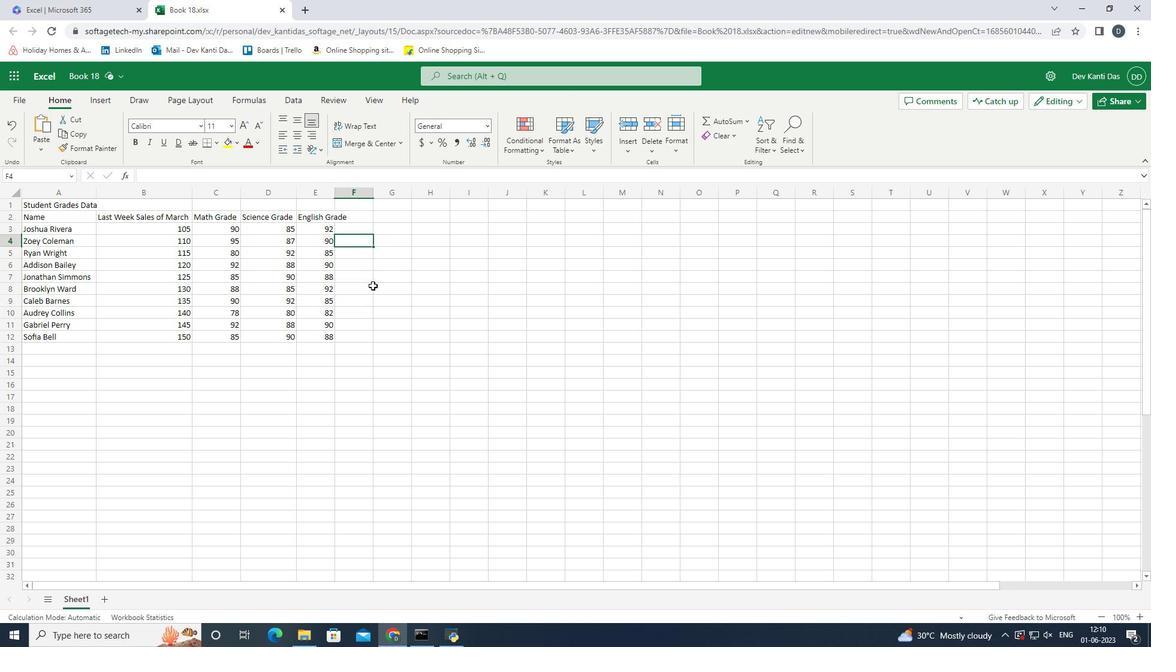 
Action: Mouse moved to (330, 181)
Screenshot: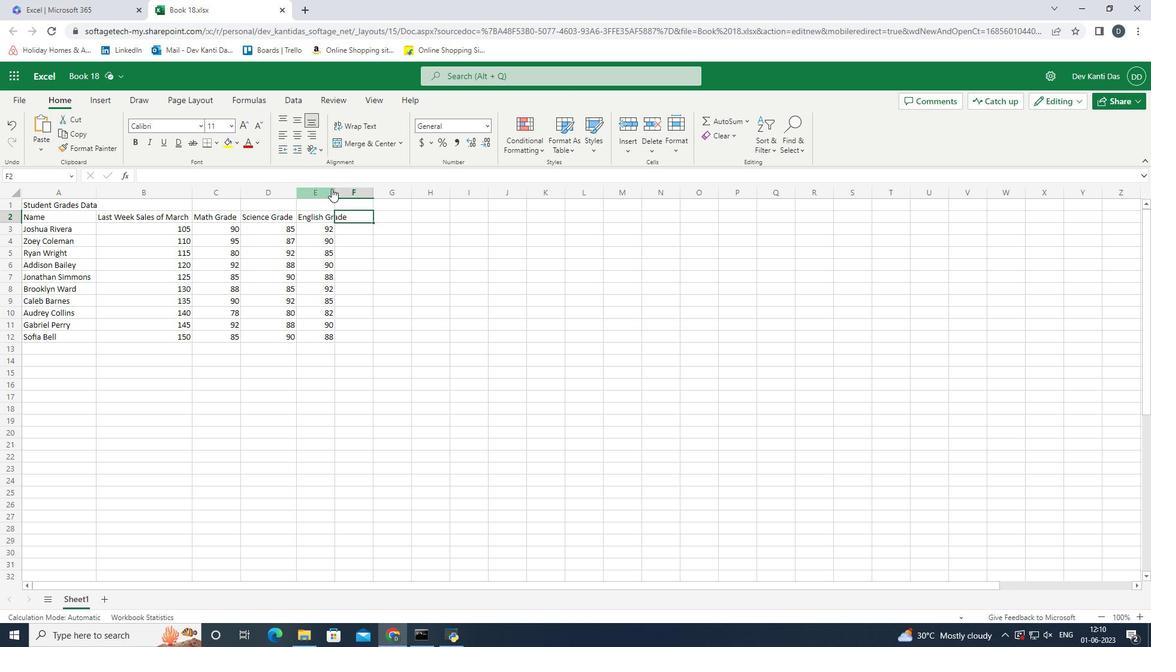 
Action: Mouse pressed left at (330, 181)
Screenshot: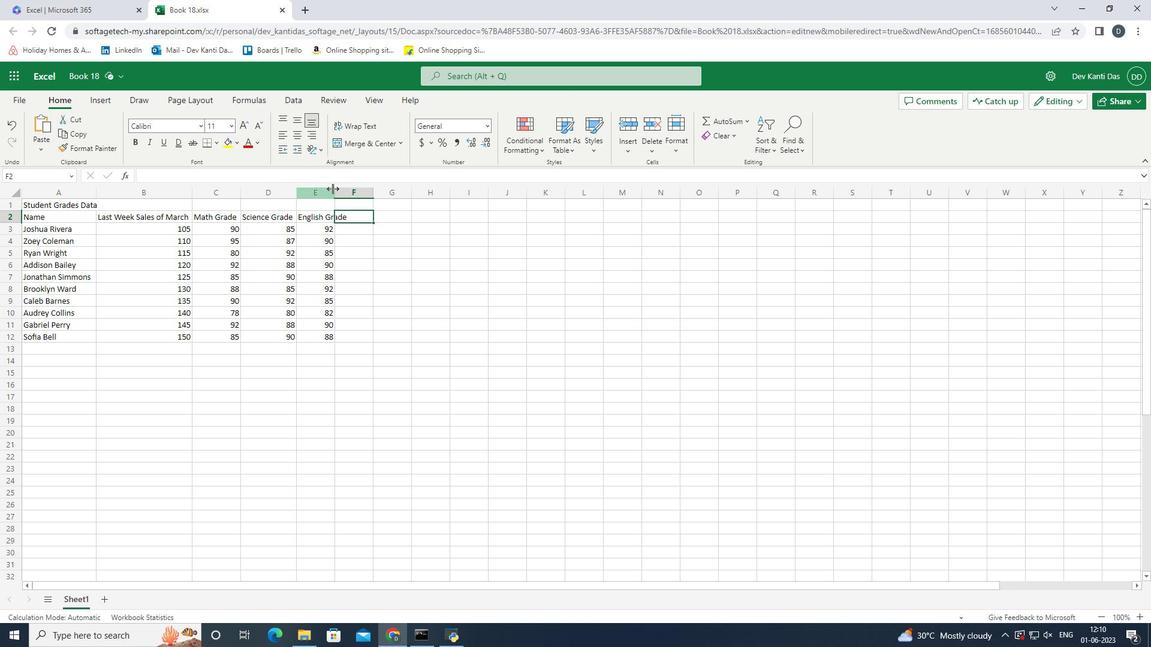 
Action: Mouse moved to (440, 338)
Screenshot: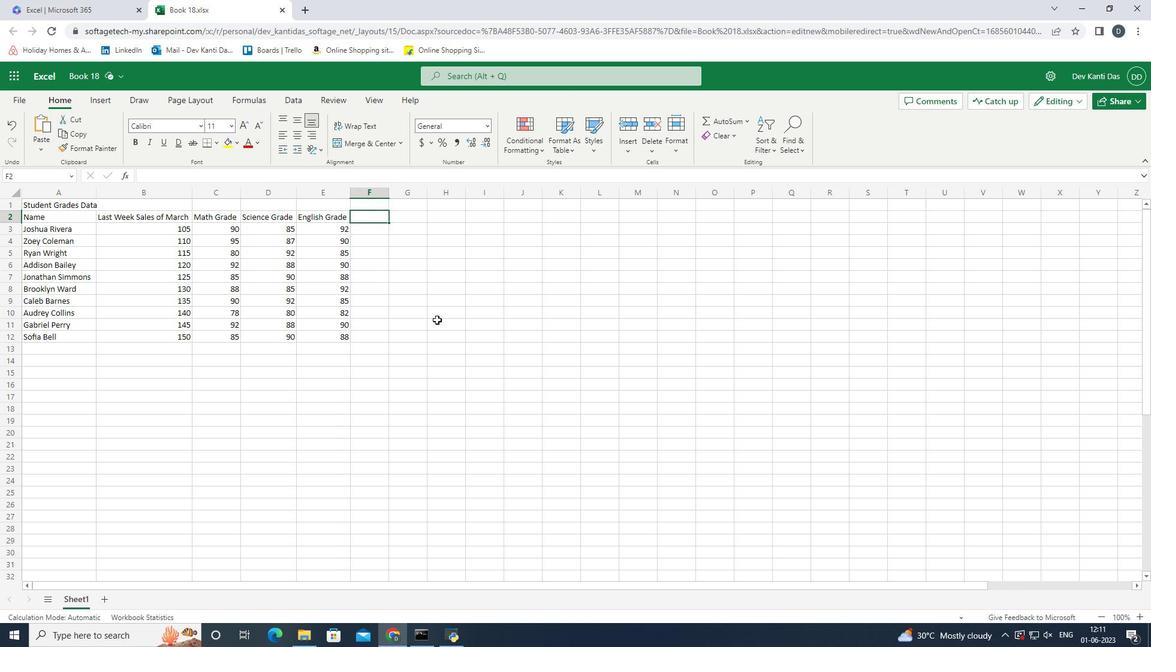 
Action: Key pressed <Key.shift>History<Key.space><Key.shift><Key.shift><Key.shift><Key.shift><Key.shift><Key.shift><Key.shift><Key.shift>Grade<Key.enter>88<Key.enter>92<Key.enter>
Screenshot: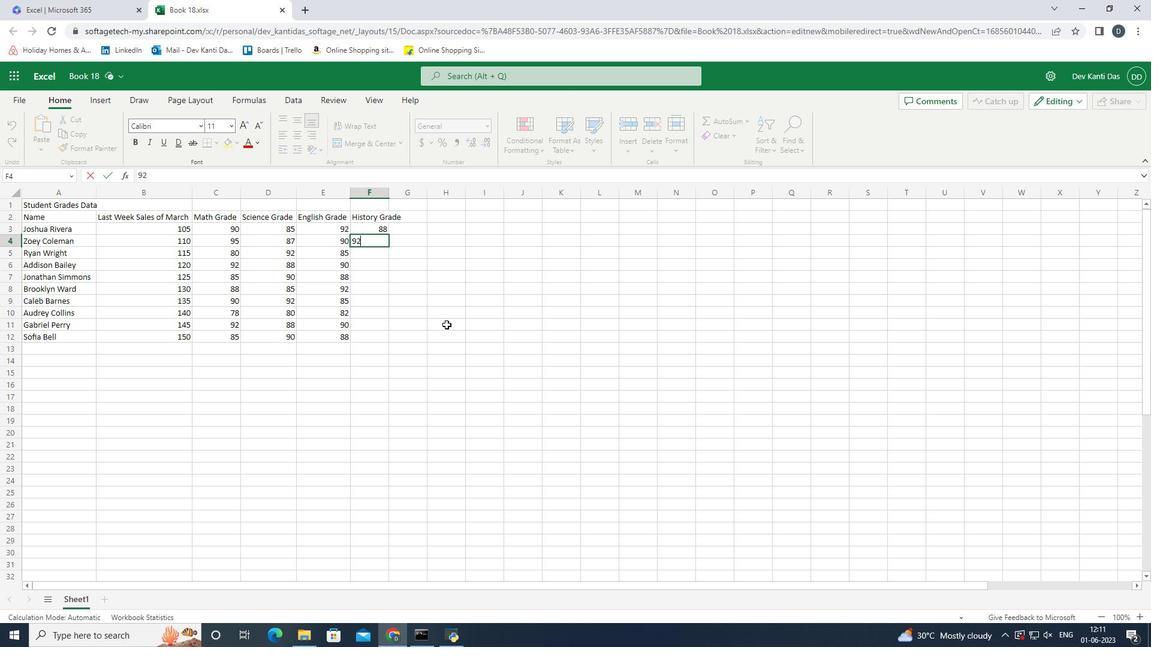 
Action: Mouse moved to (675, 257)
Screenshot: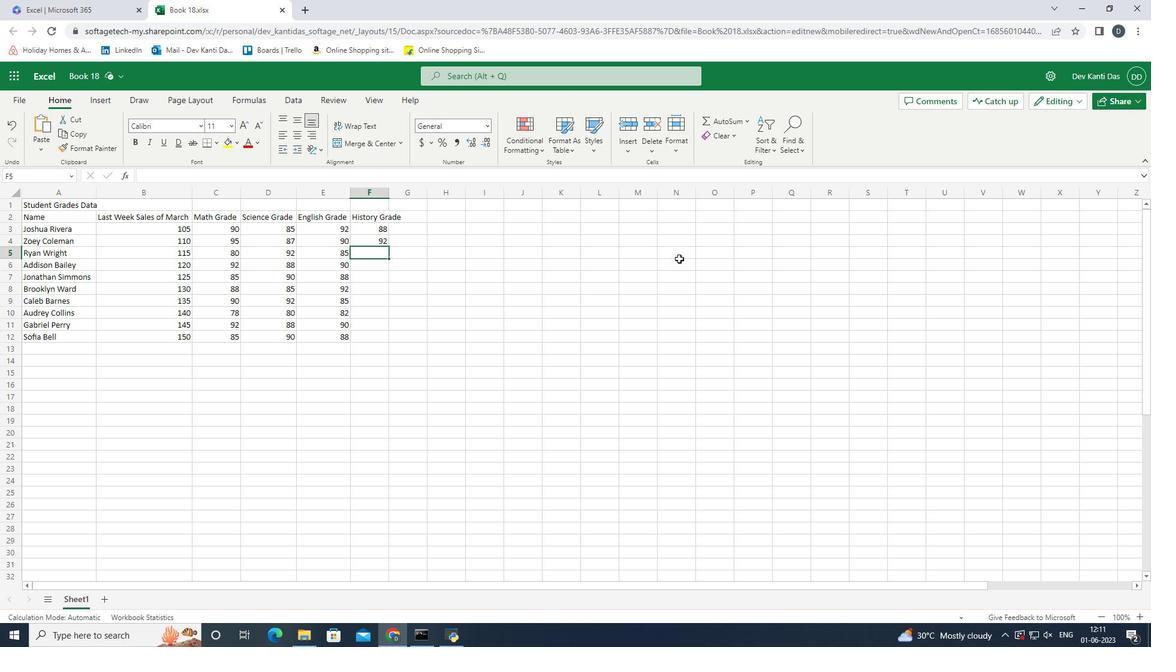 
Action: Key pressed 78<Key.enter>95<Key.enter>9
Screenshot: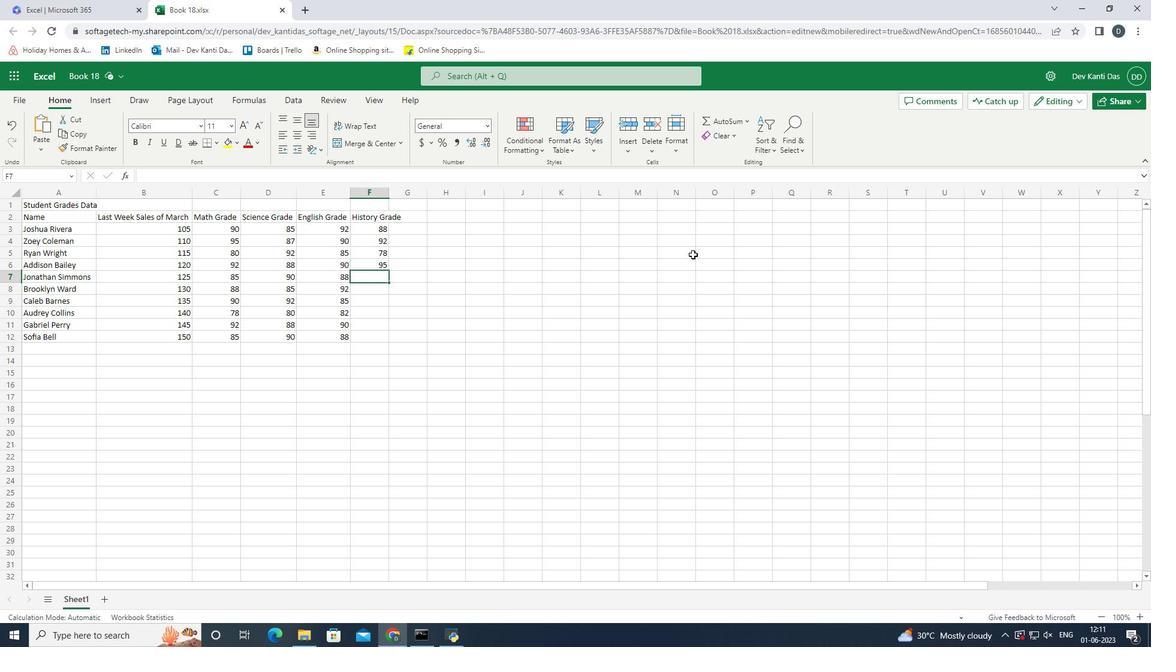 
Action: Mouse moved to (728, 240)
Screenshot: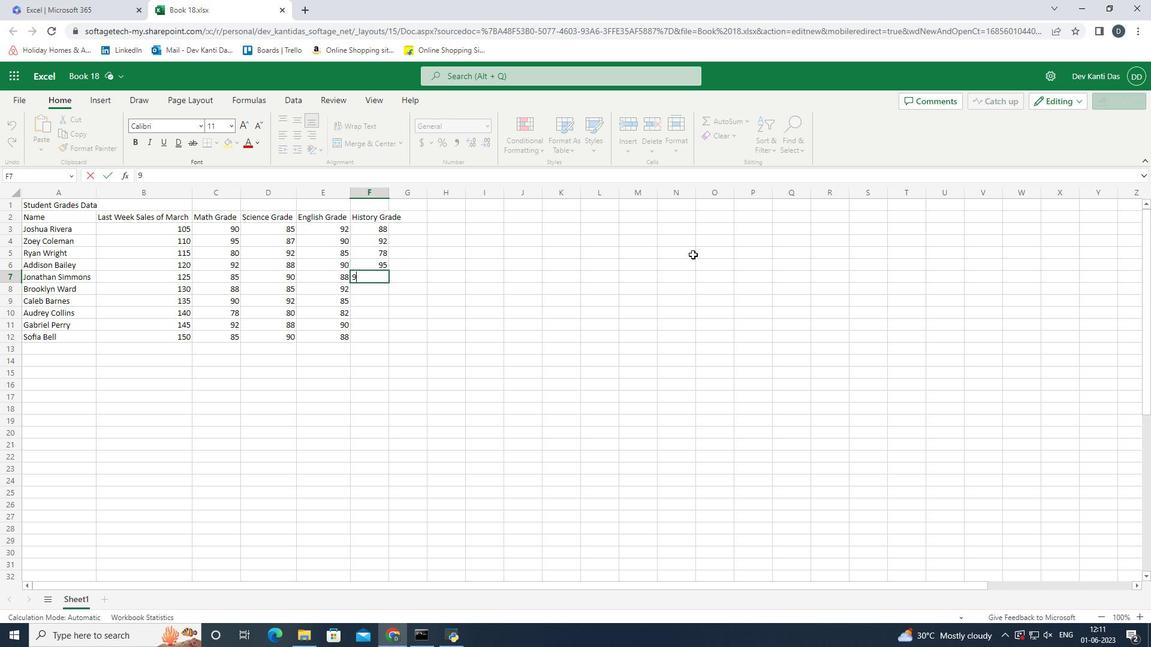 
Action: Key pressed 0<Key.enter>90<Key.enter>80<Key.enter>85<Key.enter>92<Key.enter>90<Key.right>
Screenshot: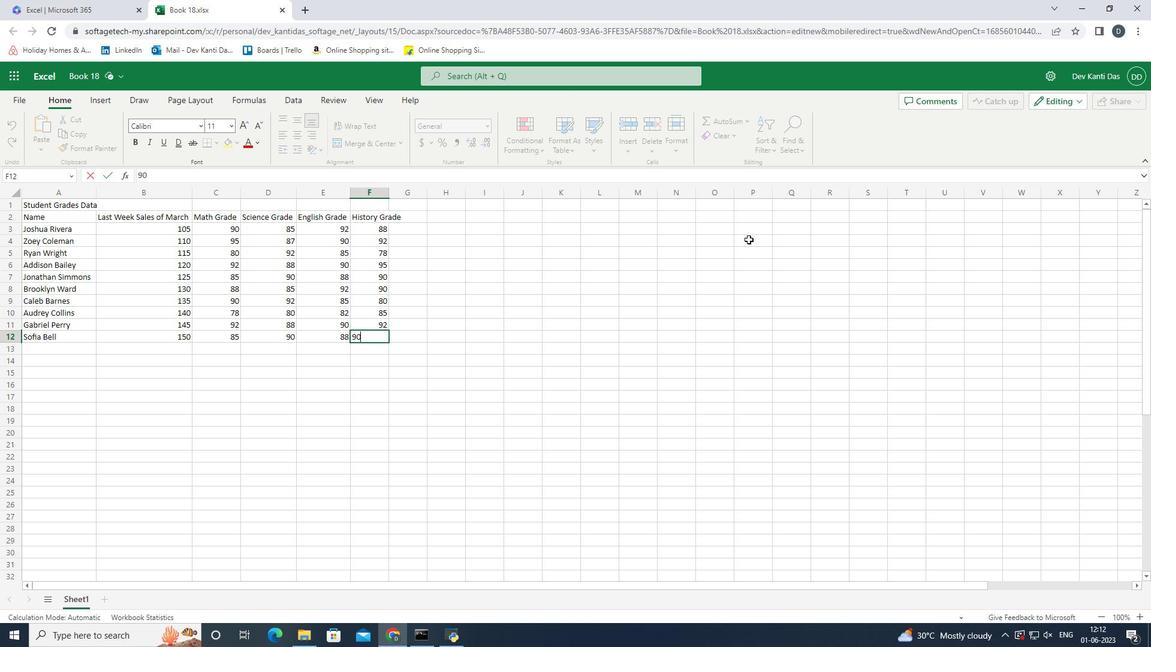 
Action: Mouse moved to (383, 188)
Screenshot: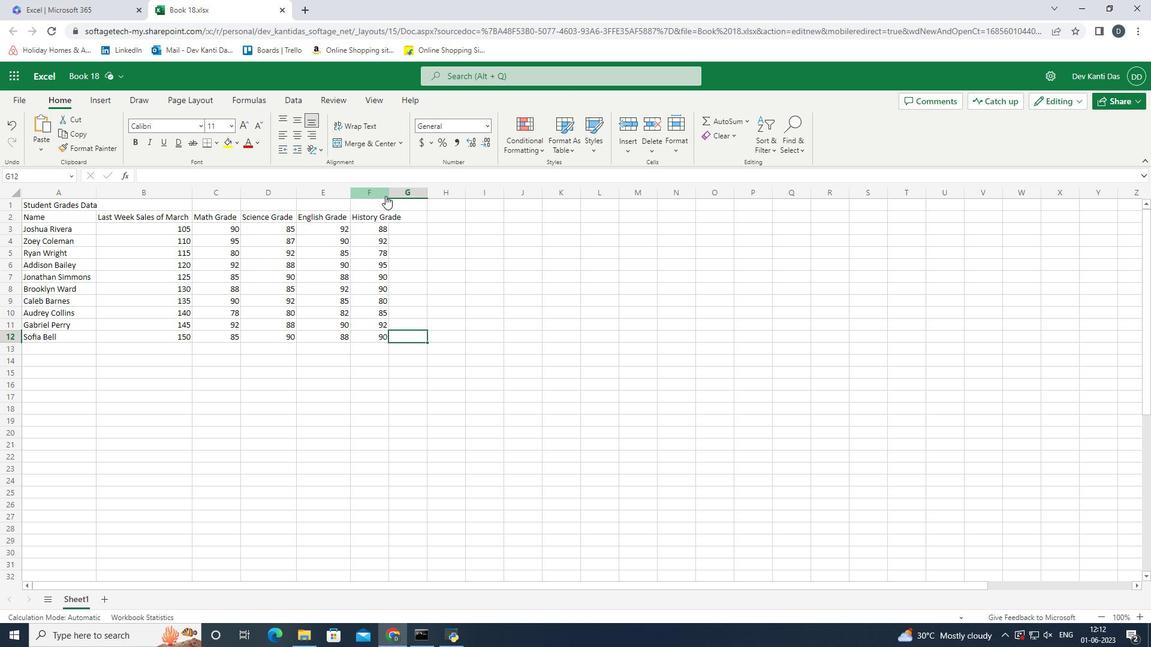 
Action: Mouse pressed left at (383, 188)
Screenshot: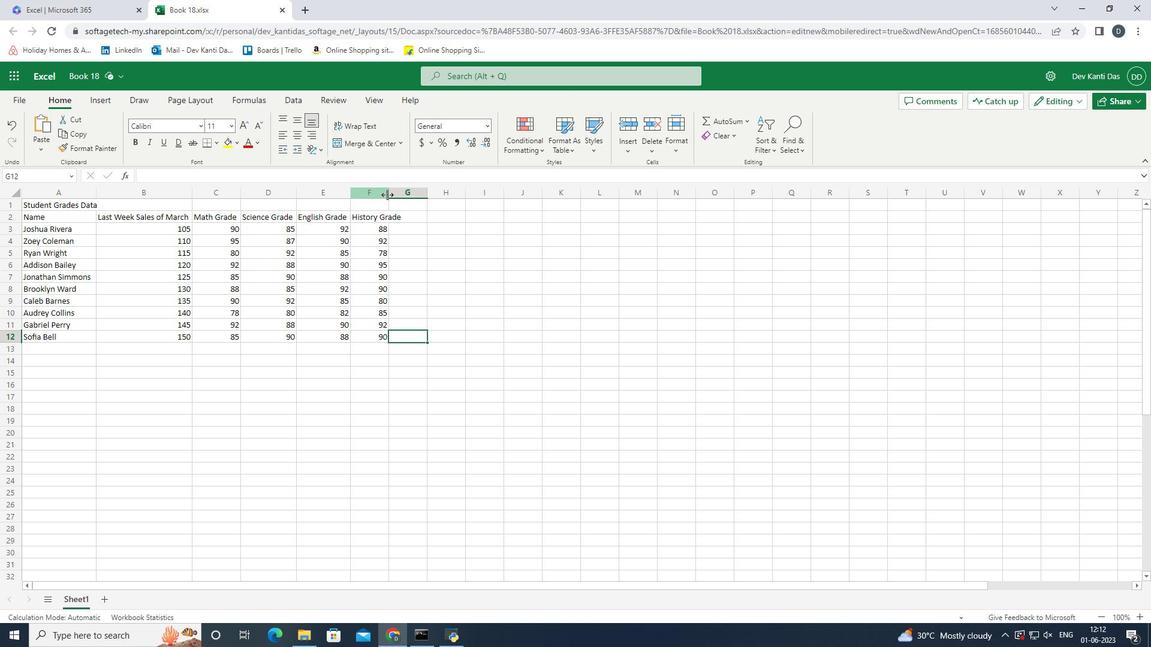 
Action: Mouse moved to (347, 182)
Screenshot: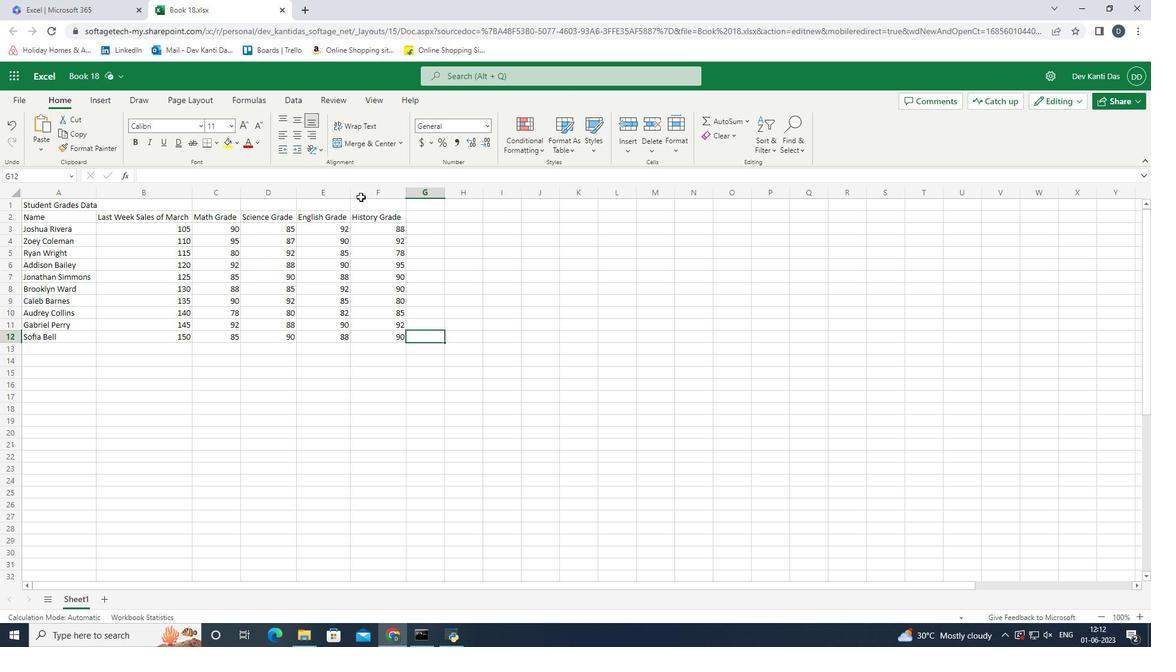 
Action: Mouse pressed left at (347, 182)
Screenshot: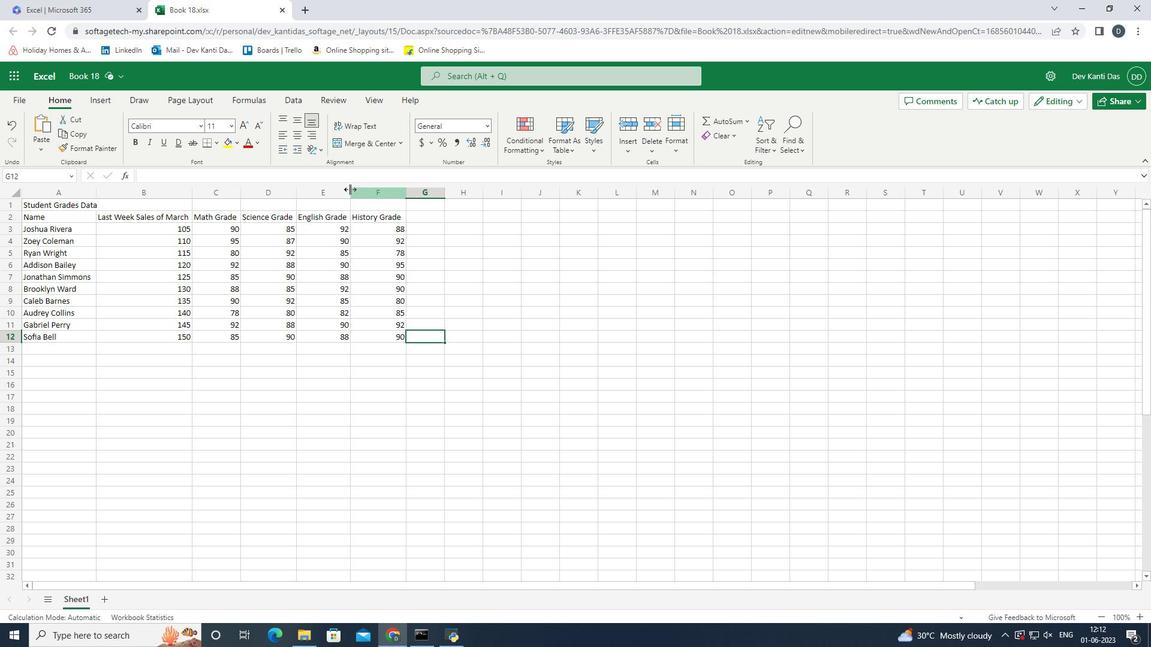 
Action: Mouse moved to (559, 279)
Screenshot: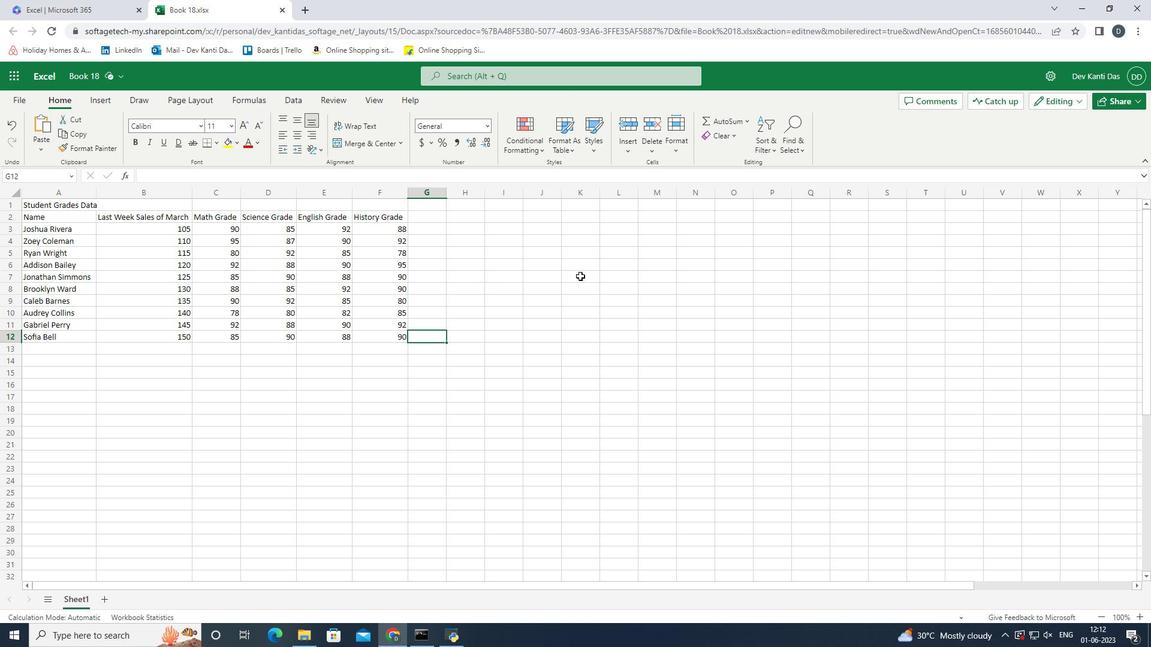 
Action: Key pressed <Key.up><Key.up><Key.up><Key.up><Key.up><Key.up><Key.up><Key.up><Key.up><Key.up><Key.down><Key.up><Key.down><Key.up>
Screenshot: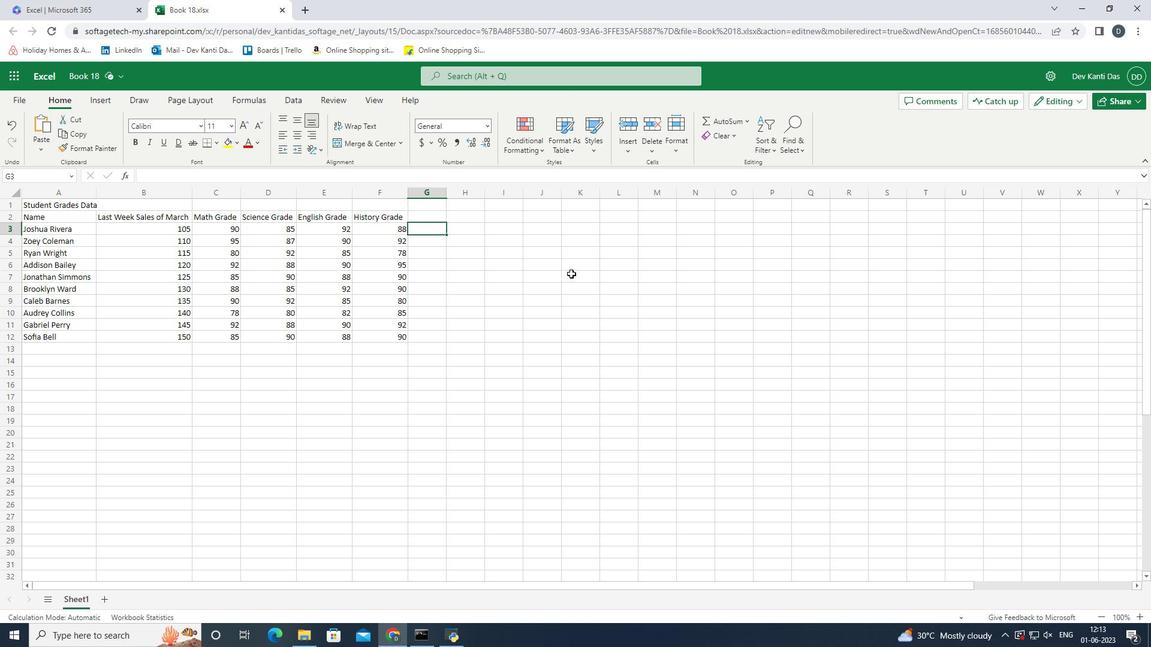 
Action: Mouse moved to (459, 328)
Screenshot: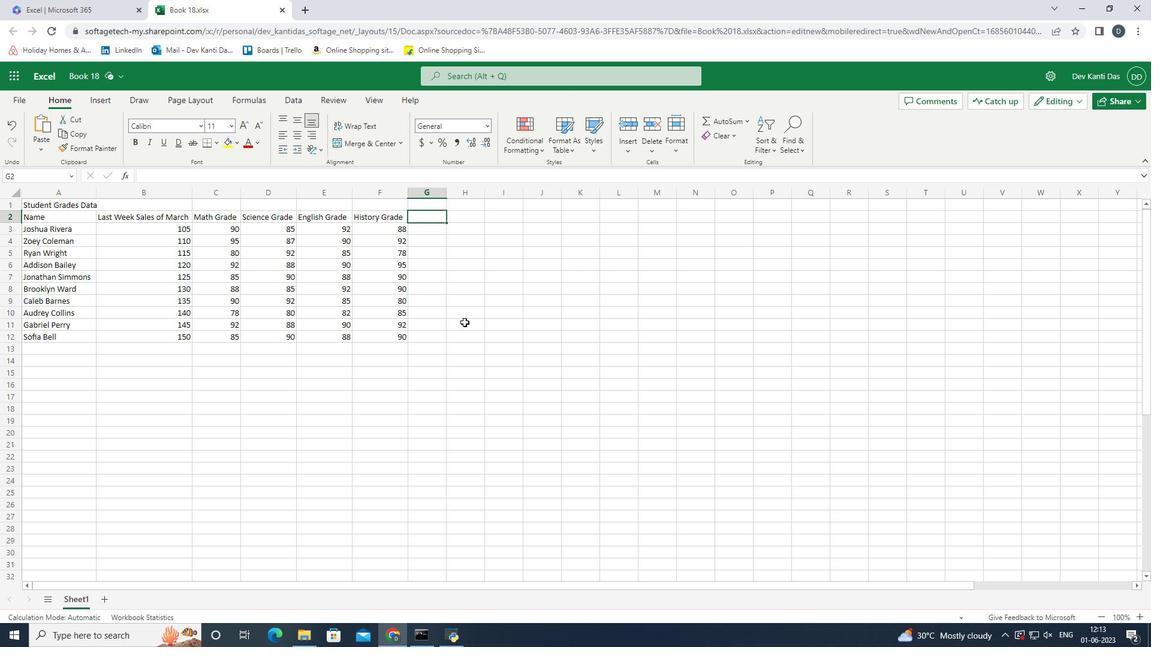 
Action: Key pressed <Key.shift>Total<Key.enter>=sum<Key.shift_r><Key.shift_r><Key.shift_r><Key.shift_r><Key.shift_r><Key.shift_r>(c3<Key.shift_r>:f3<Key.shift_r><Key.shift_r><Key.shift_r><Key.shift_r><Key.shift_r><Key.shift_r>)<Key.enter>
Screenshot: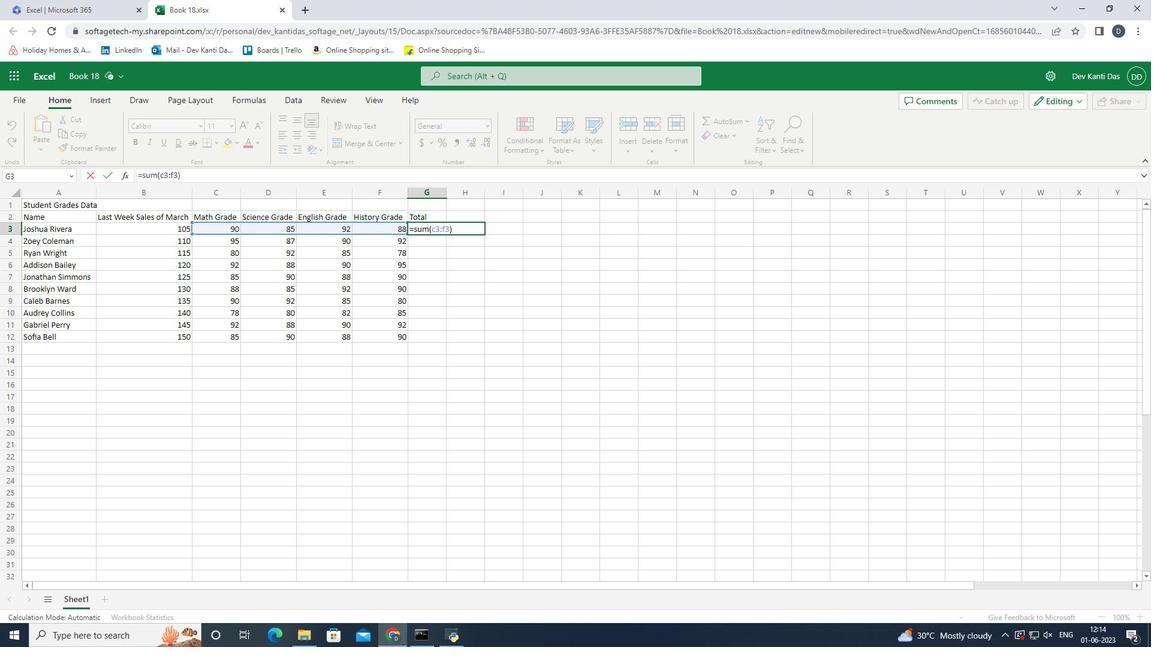 
Action: Mouse moved to (427, 226)
Screenshot: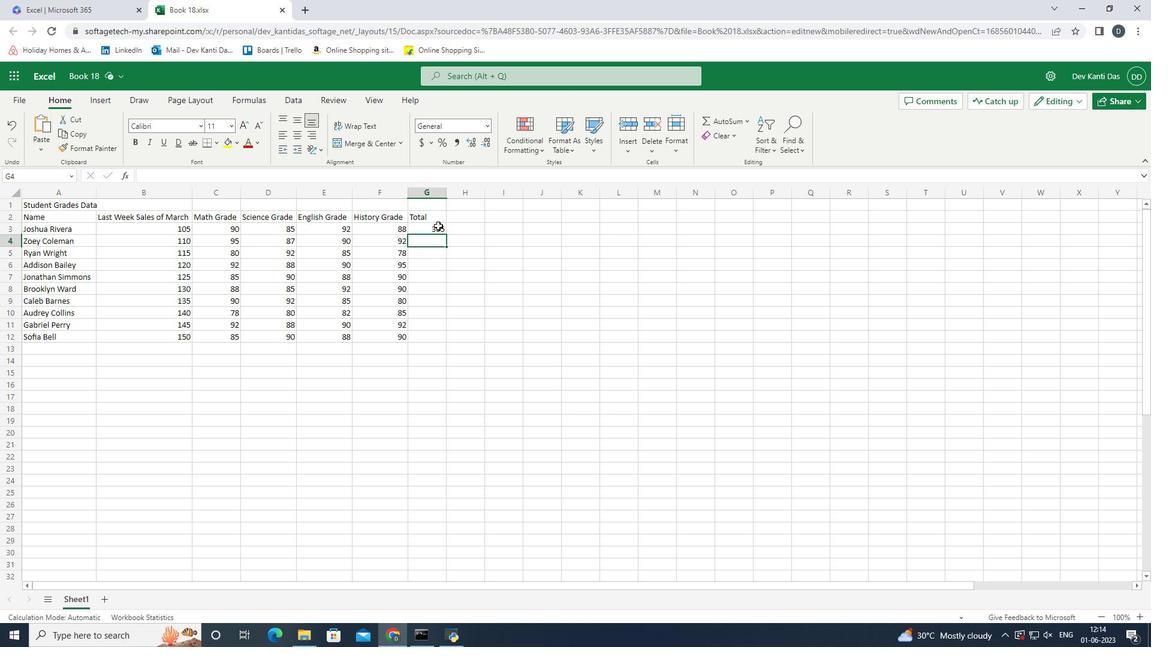 
Action: Mouse pressed left at (427, 226)
Screenshot: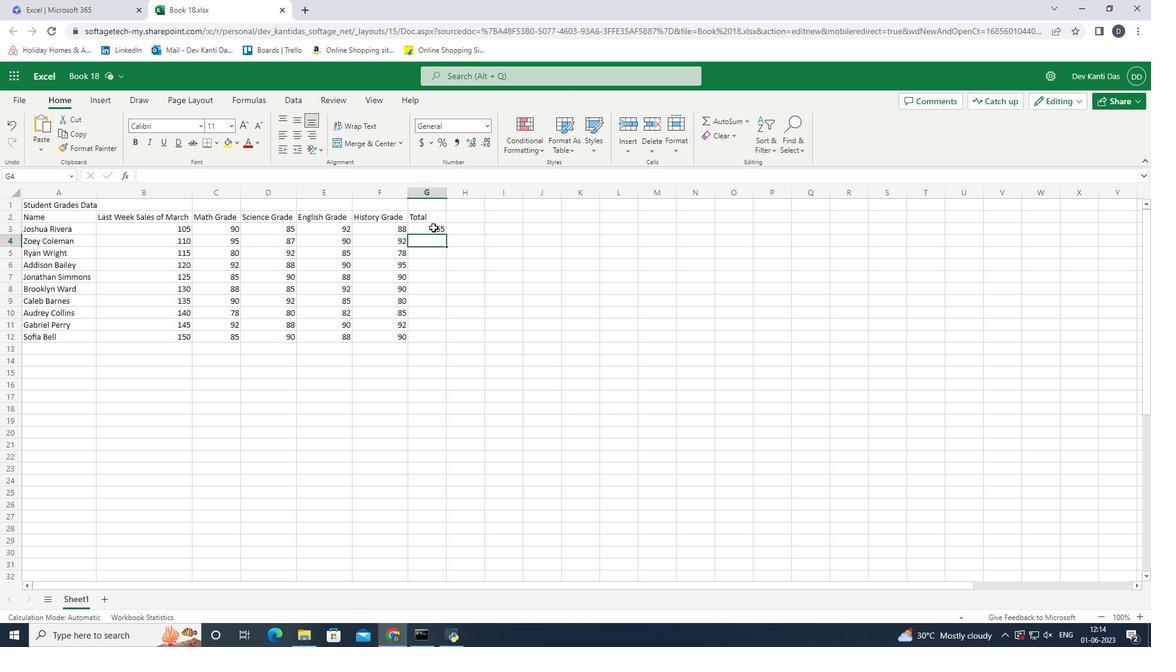
Action: Mouse moved to (438, 234)
Screenshot: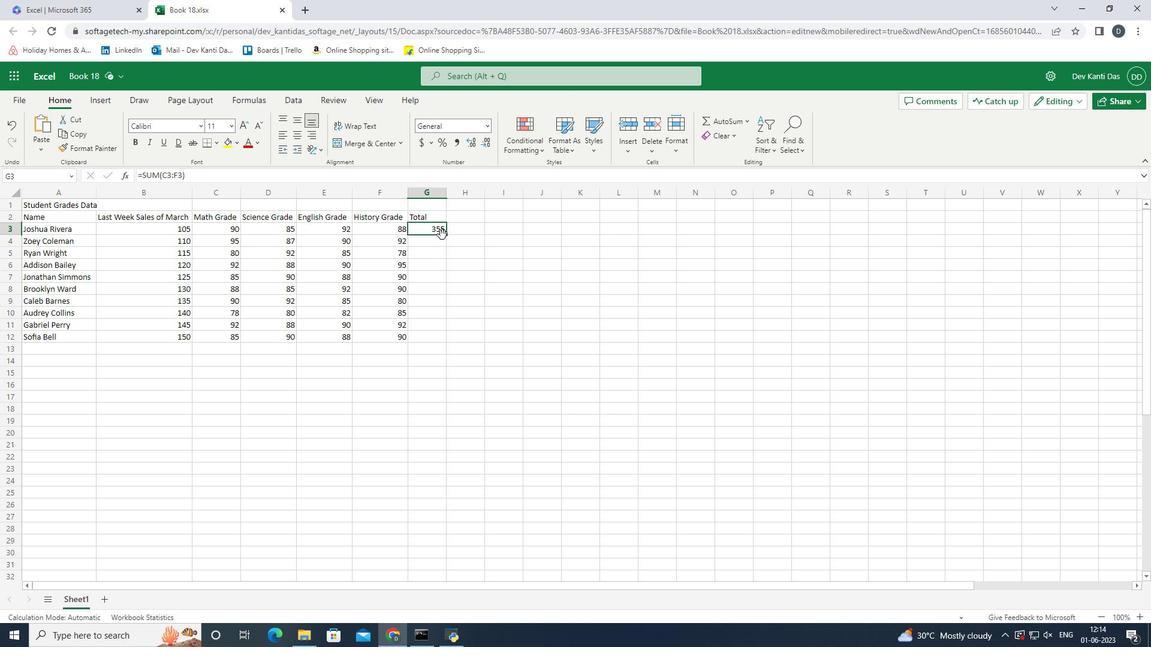 
Action: Mouse pressed left at (438, 234)
Screenshot: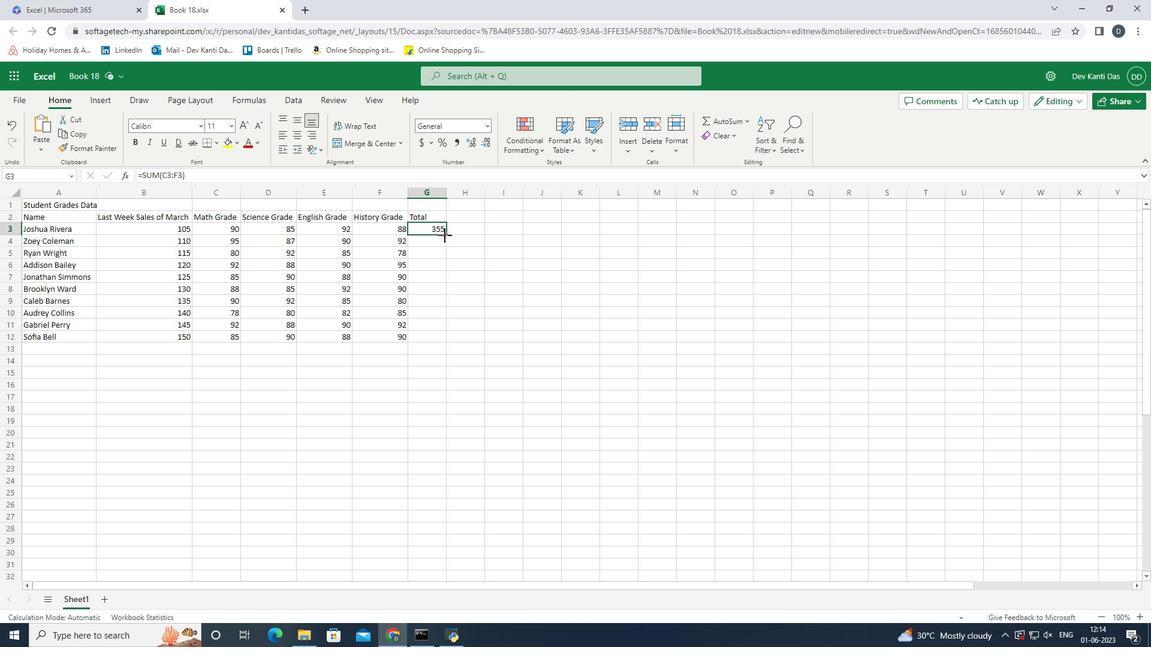 
Action: Mouse moved to (423, 351)
Screenshot: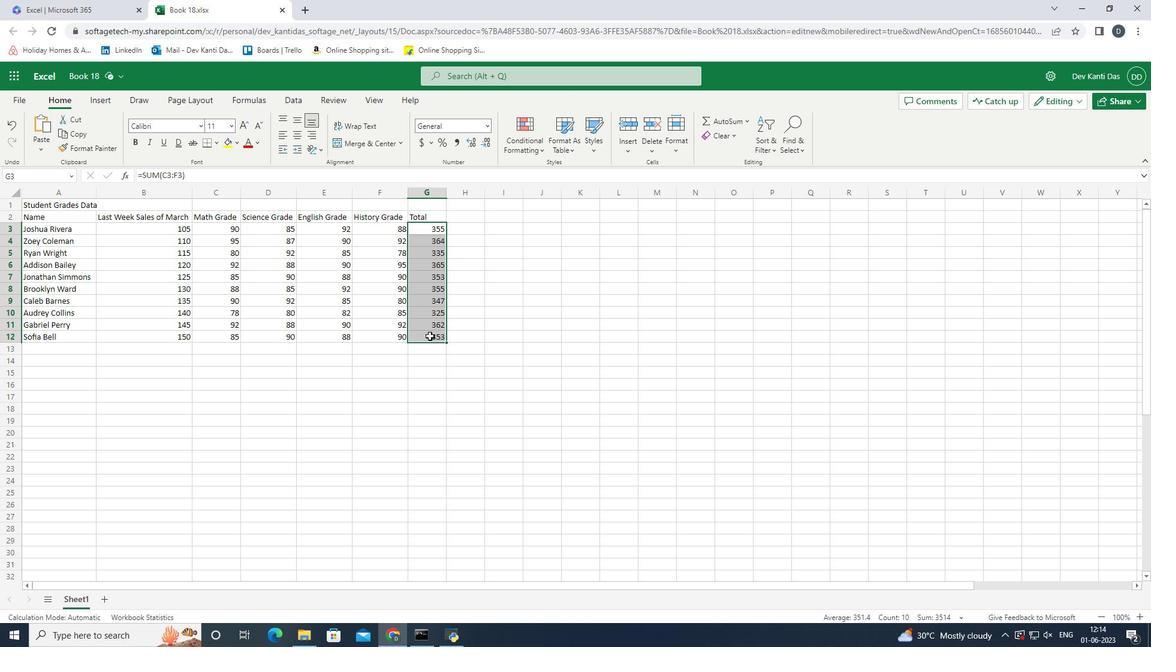 
Action: Mouse pressed left at (423, 351)
Screenshot: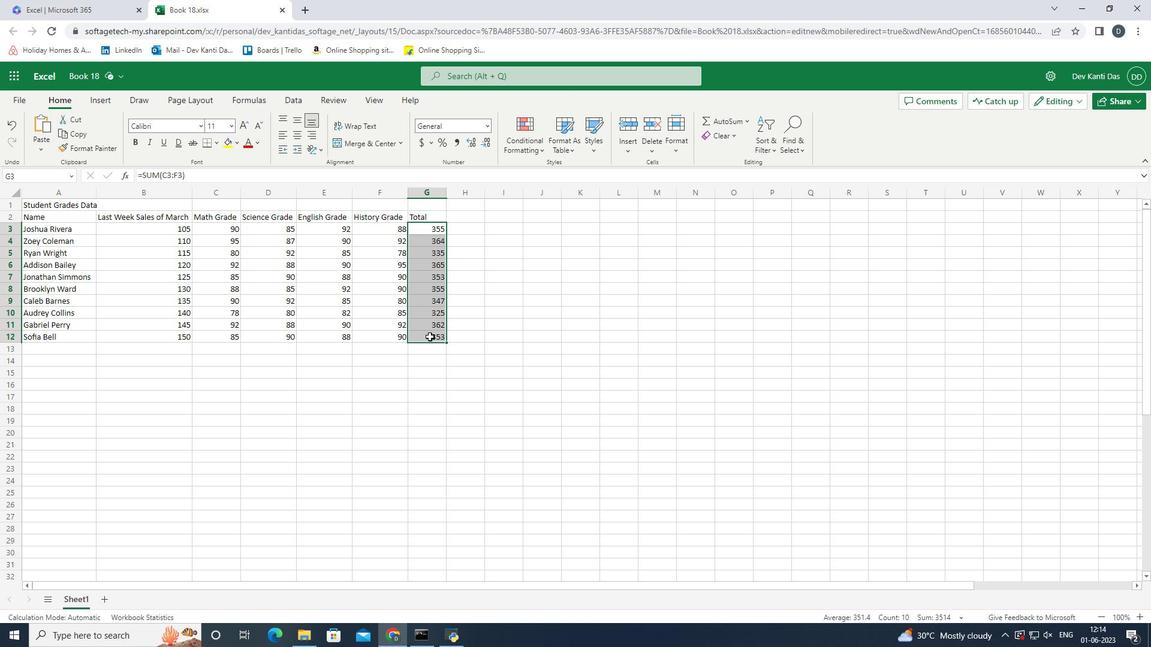 
Action: Mouse moved to (38, 79)
Screenshot: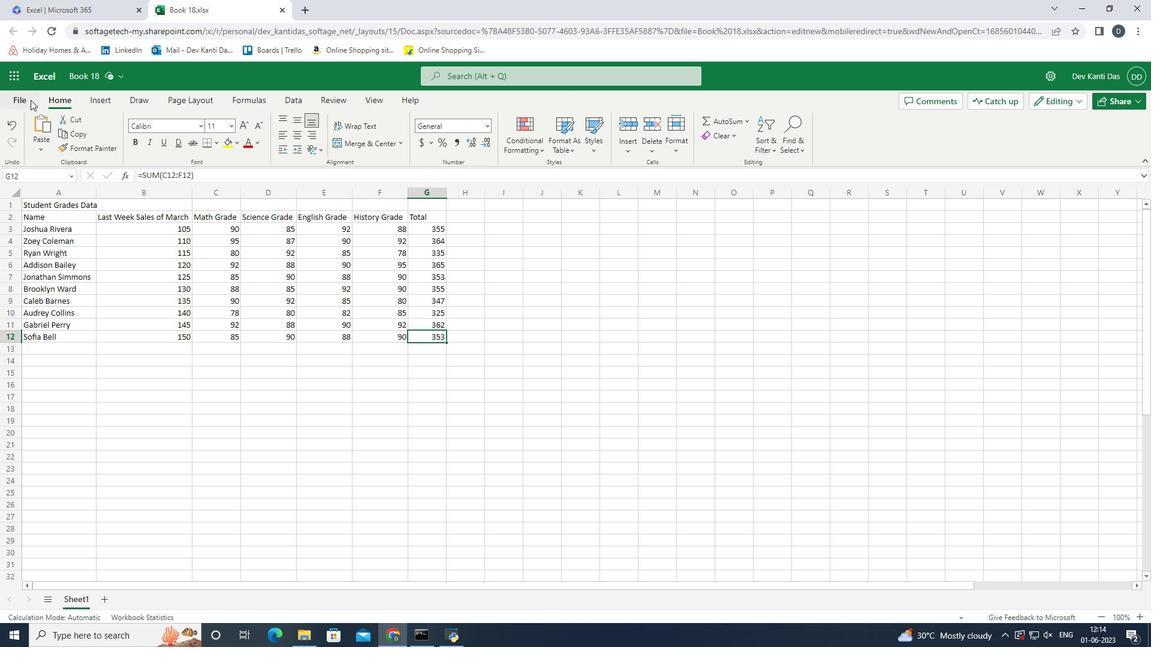 
Action: Mouse pressed left at (38, 79)
Screenshot: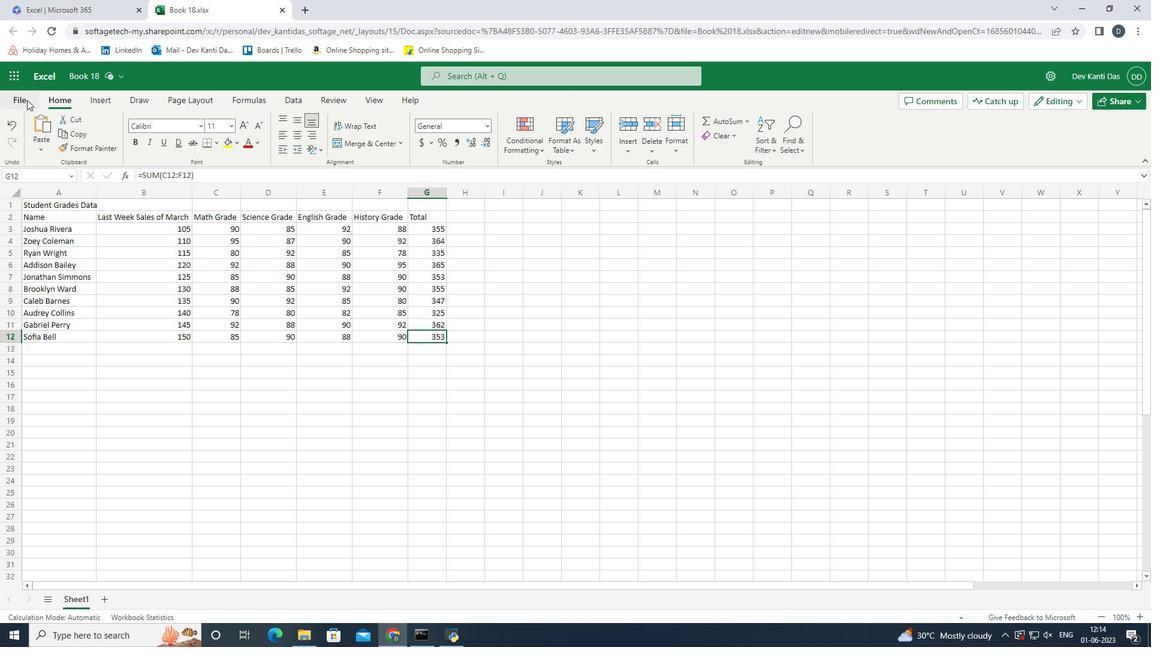
Action: Mouse moved to (71, 211)
Screenshot: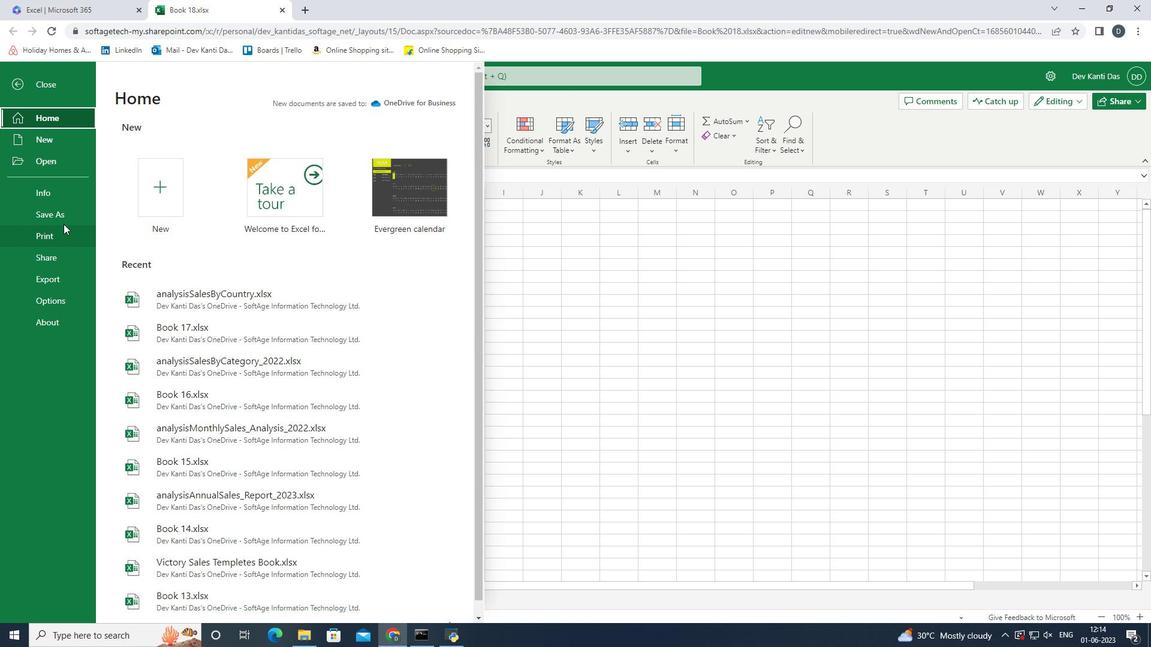 
Action: Mouse pressed left at (71, 211)
Screenshot: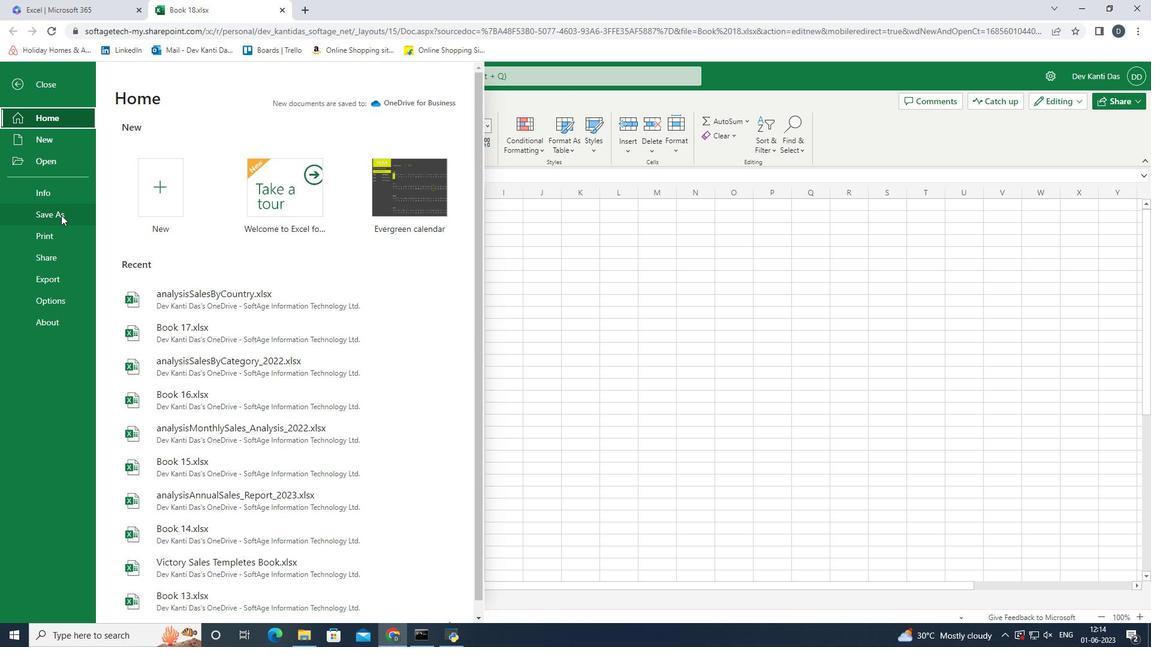 
Action: Mouse moved to (167, 131)
Screenshot: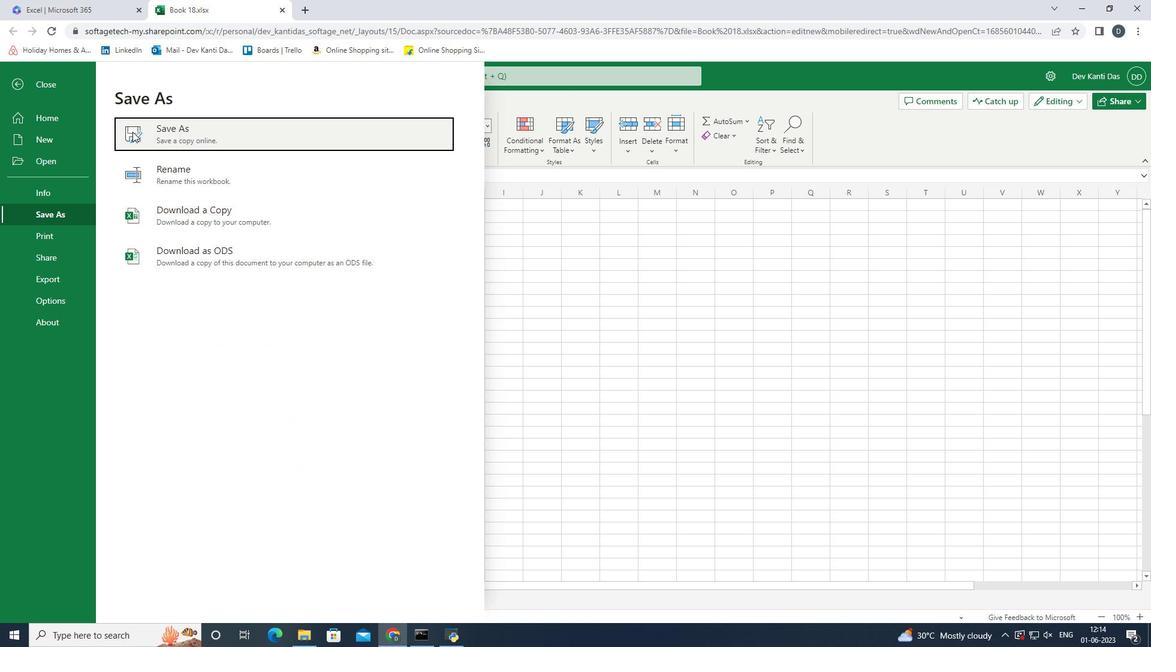 
Action: Mouse pressed left at (167, 131)
Screenshot: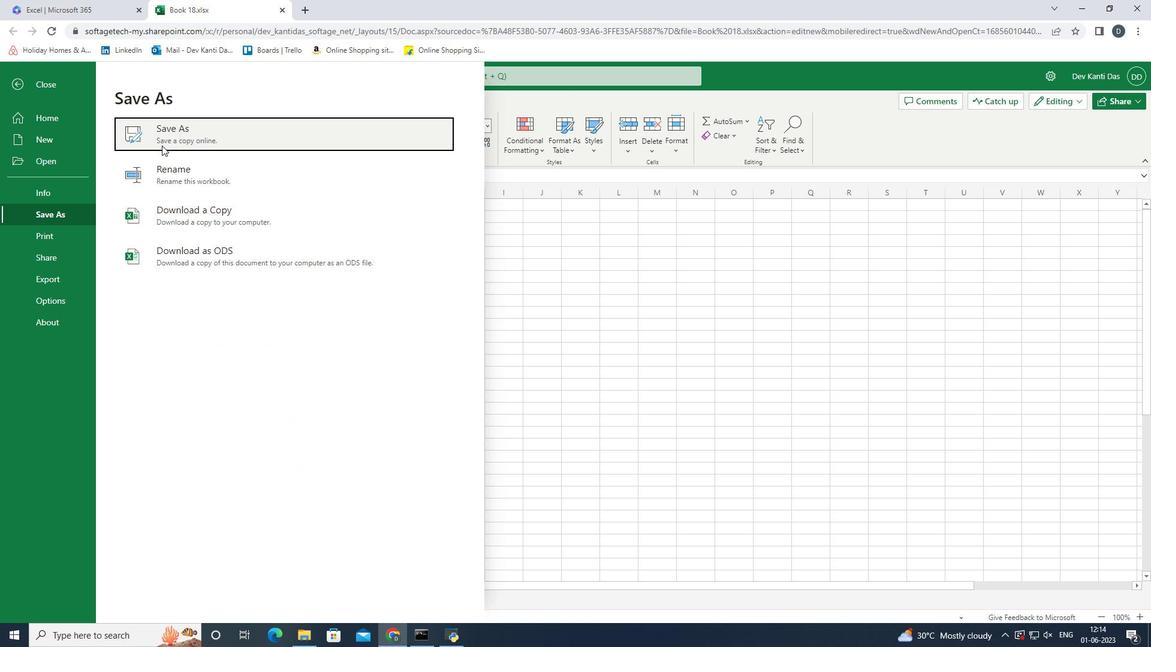 
Action: Mouse moved to (549, 306)
Screenshot: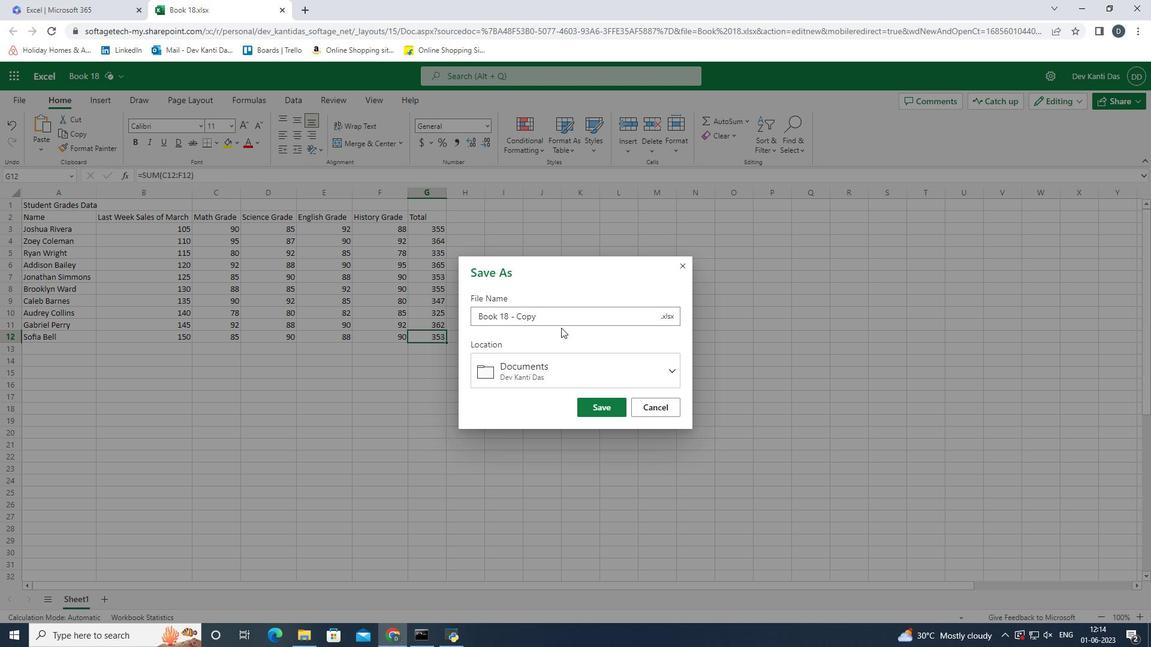 
Action: Mouse pressed left at (549, 306)
Screenshot: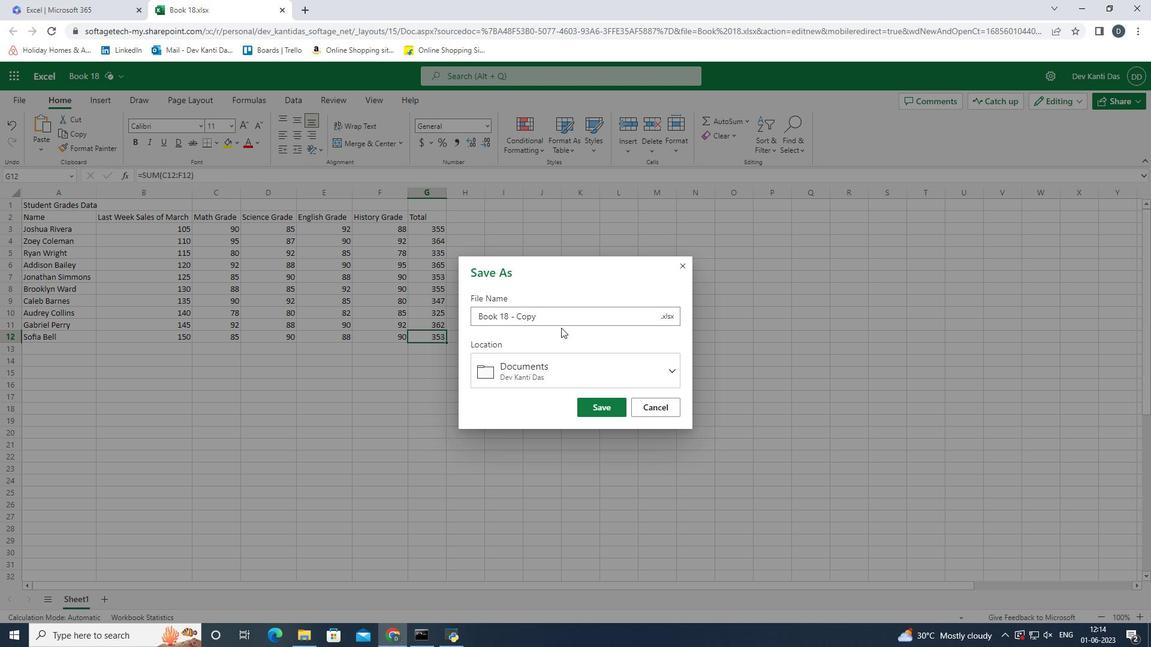 
Action: Mouse moved to (532, 323)
Screenshot: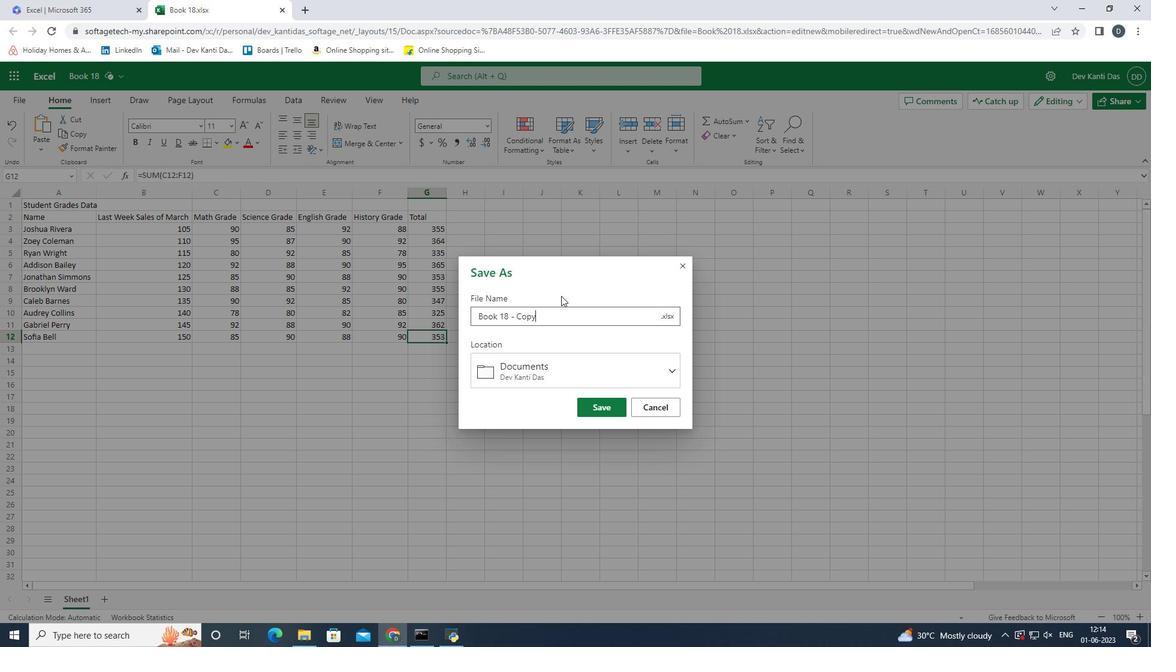 
Action: Key pressed ctrl+A
Screenshot: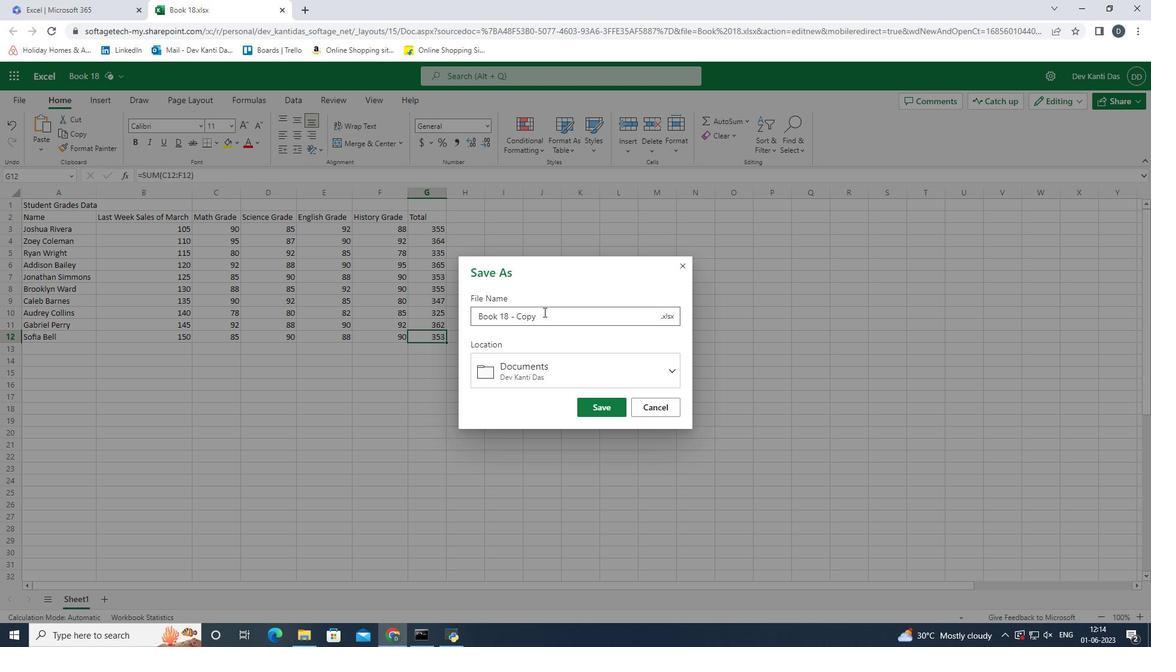 
Action: Mouse moved to (532, 323)
Screenshot: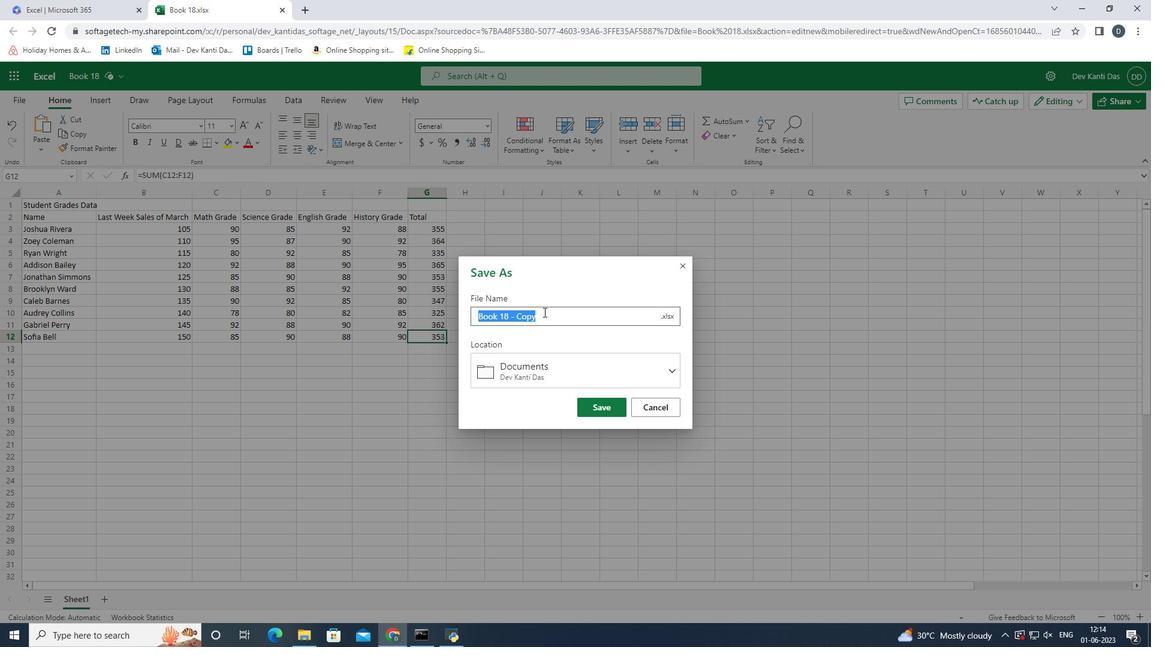 
Action: Key pressed <Key.backspace>
Screenshot: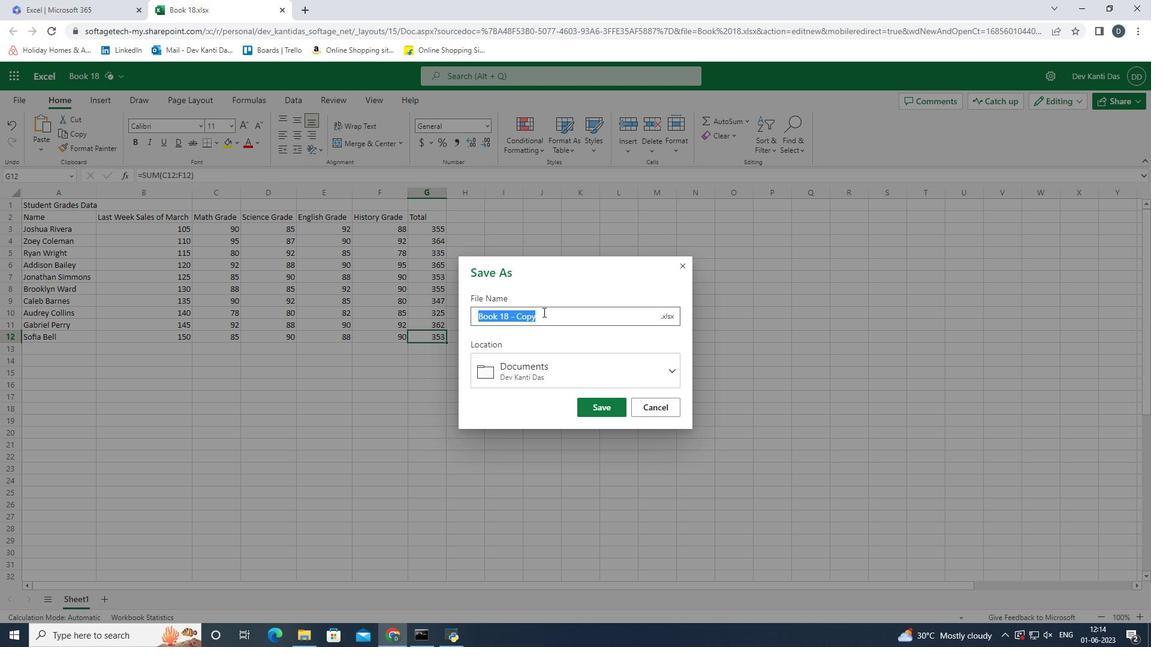 
Action: Mouse moved to (522, 332)
Screenshot: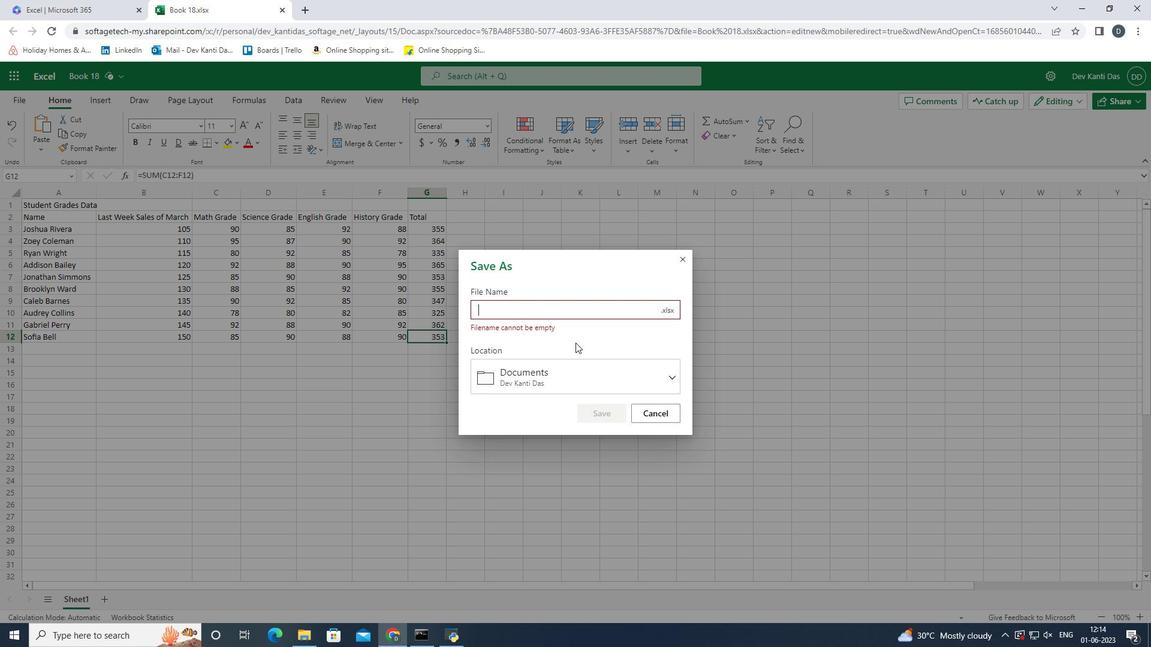 
Action: Key pressed analysis<Key.shift><Key.shift><Key.shift><Key.shift>Sales<Key.shift><Key.shift><Key.shift><Key.shift><Key.shift><Key.shift><Key.shift><Key.shift><Key.shift><Key.shift><Key.shift>By<Key.shift>SKU_2022<Key.enter>
Screenshot: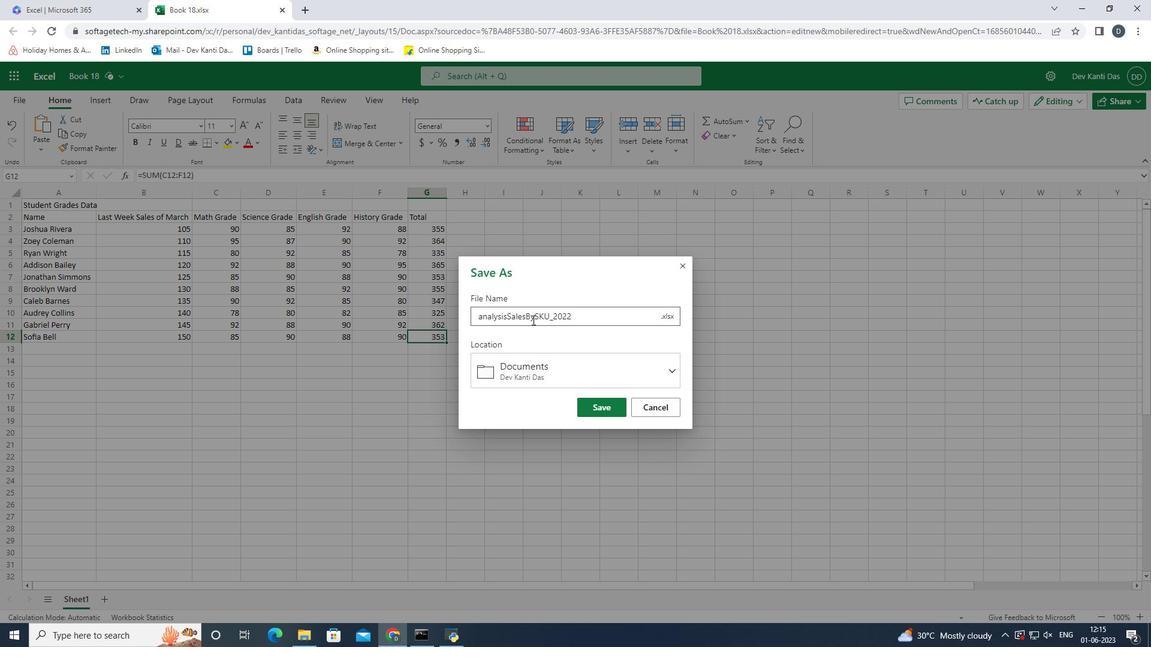 
Action: Mouse moved to (70, 199)
Screenshot: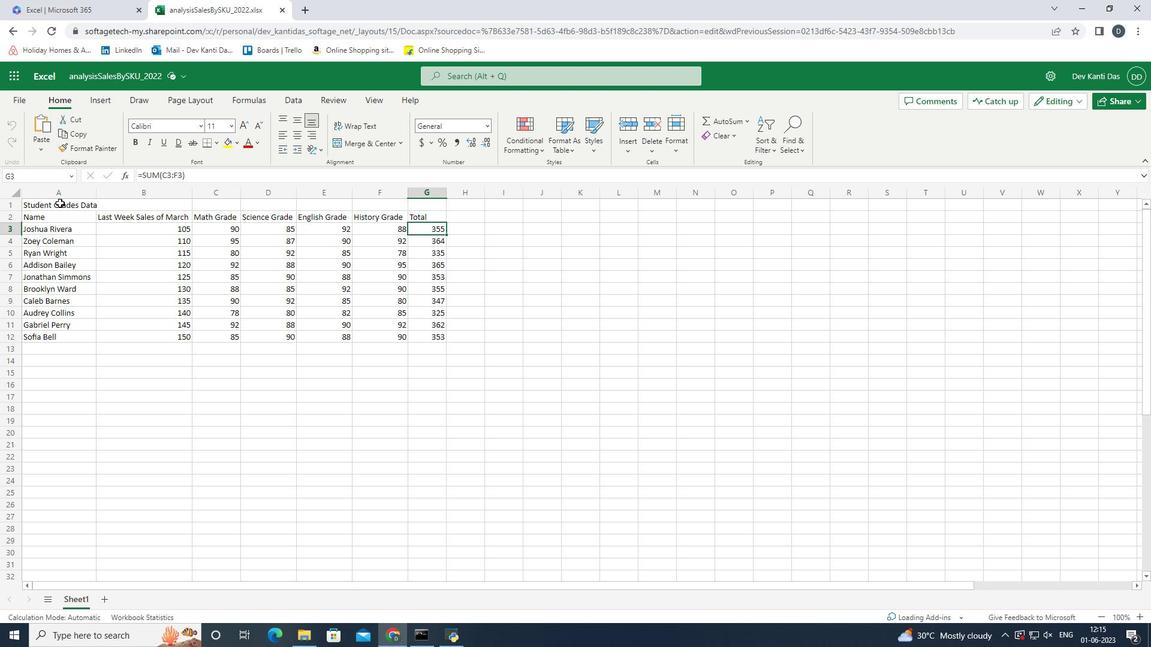 
Action: Mouse pressed left at (70, 199)
Screenshot: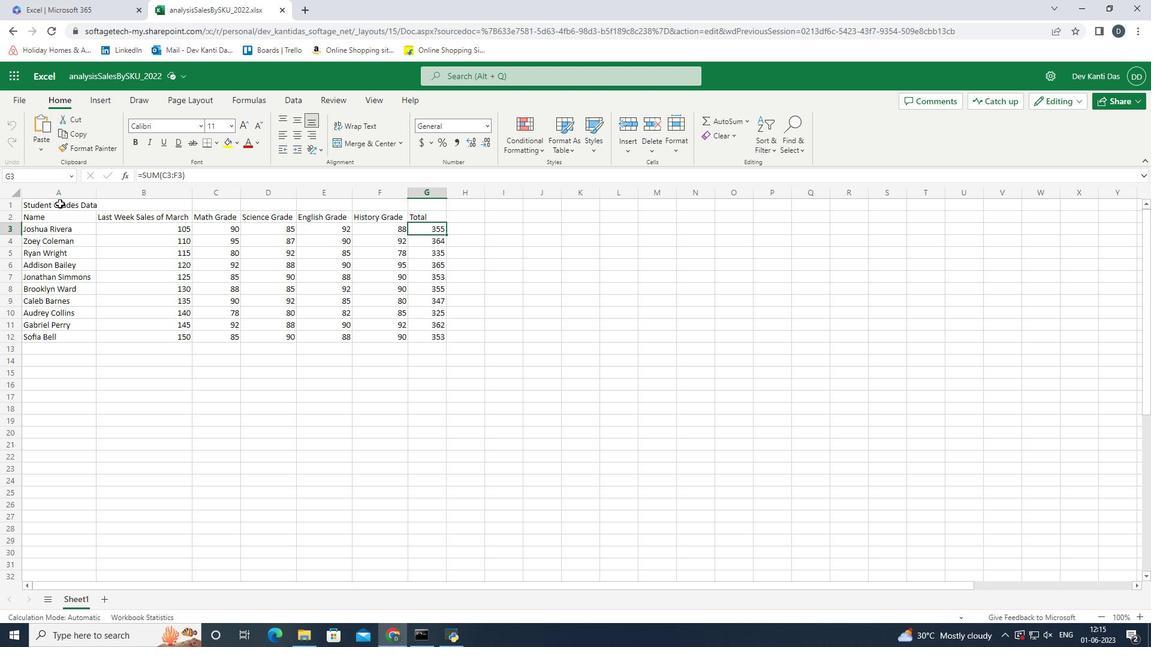 
Action: Mouse moved to (576, 352)
Screenshot: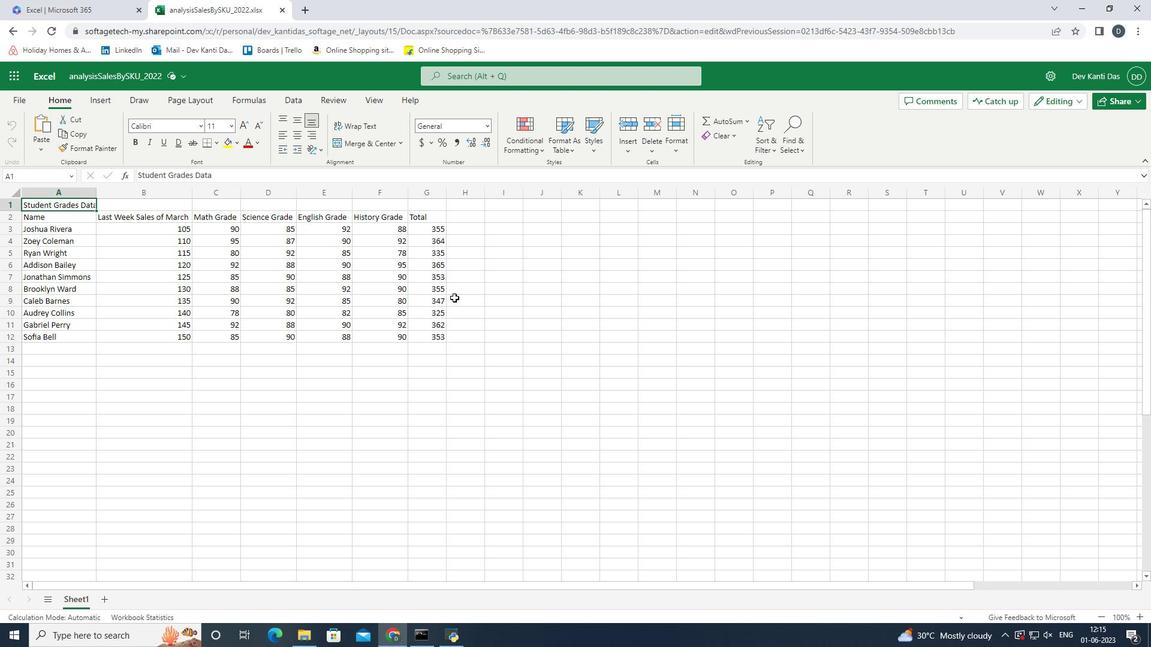 
